 Task: Font style For heading Use Amiri with dark grey 1 1 colour. font size for heading '26 Pt. 'Change the font style of data to Amiriand font size to  14 Pt. Change the alignment of both headline & data to   center vertically. In the sheet  Attendance Tracker Templatebook
Action: Mouse moved to (68, 109)
Screenshot: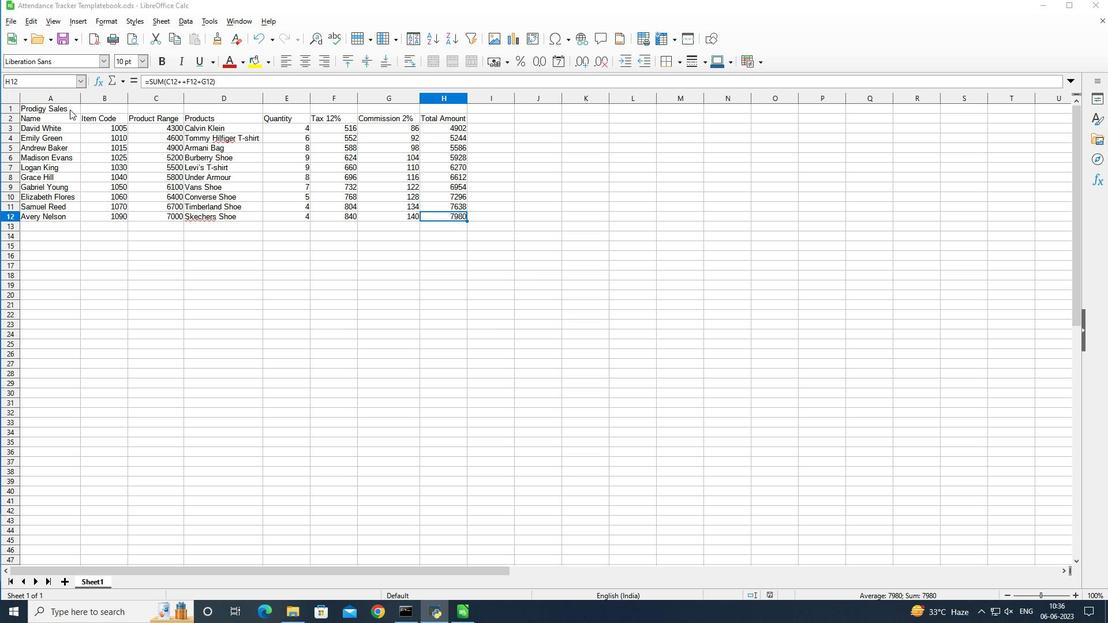 
Action: Mouse pressed left at (68, 109)
Screenshot: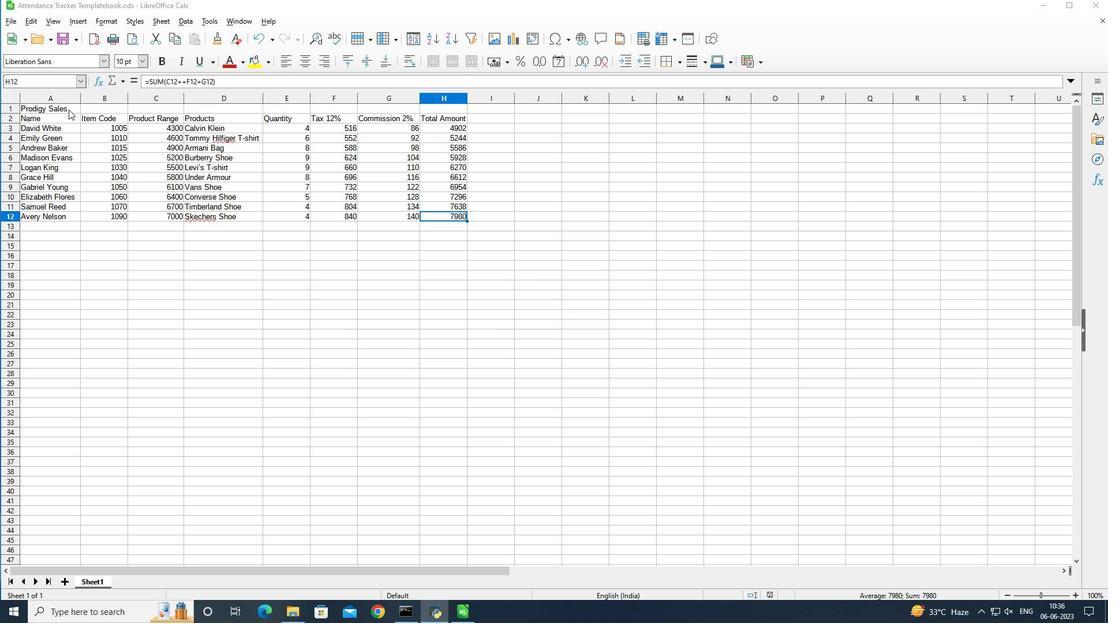 
Action: Mouse moved to (106, 59)
Screenshot: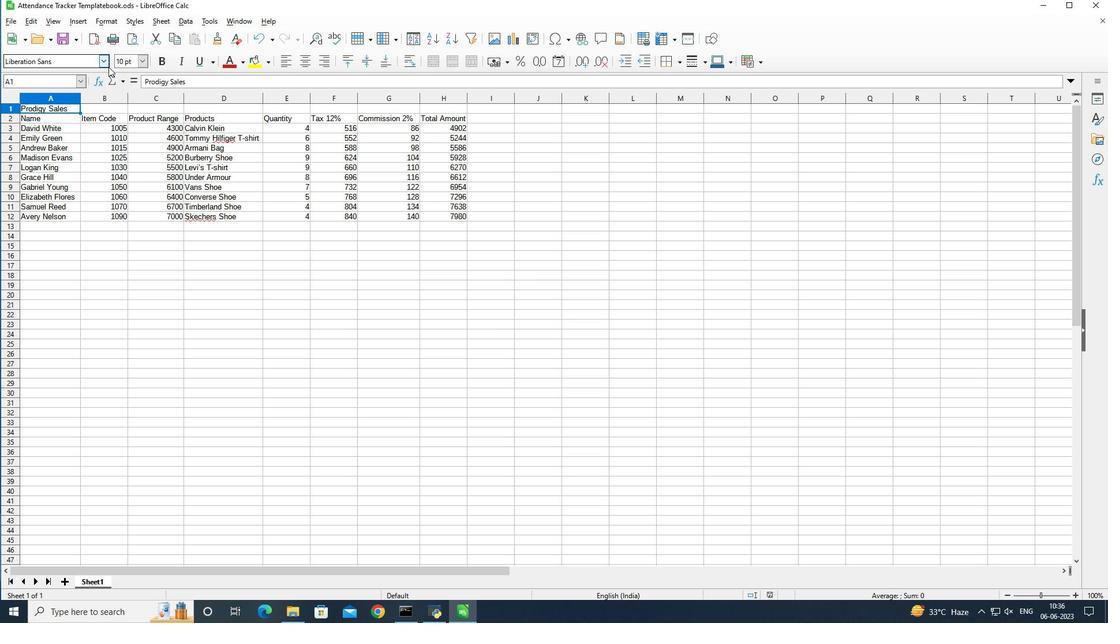 
Action: Mouse pressed left at (106, 59)
Screenshot: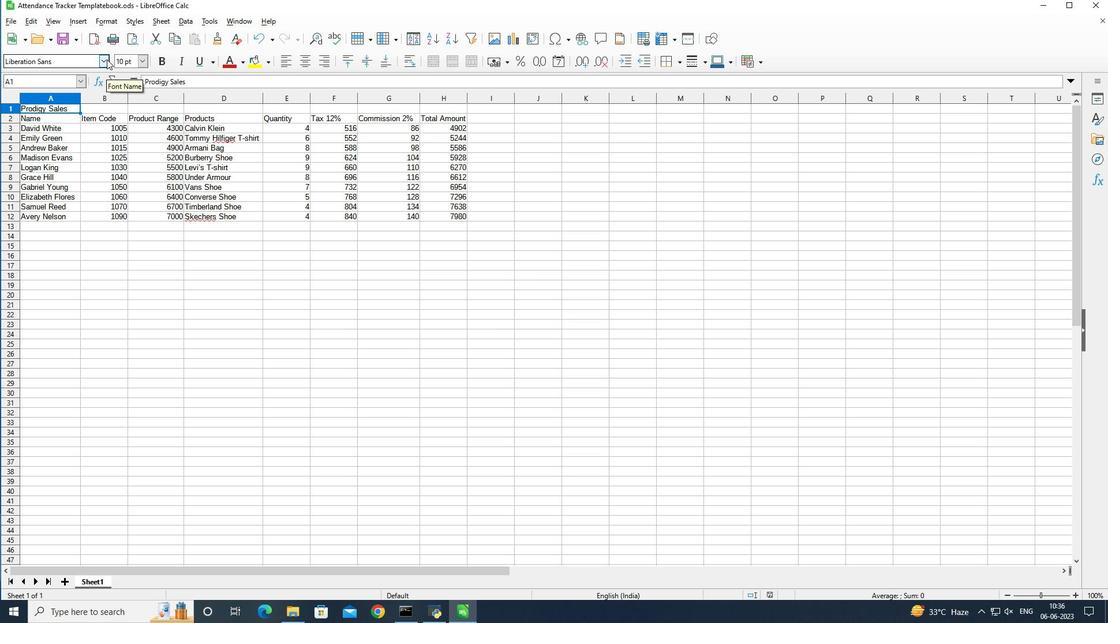 
Action: Mouse moved to (192, 90)
Screenshot: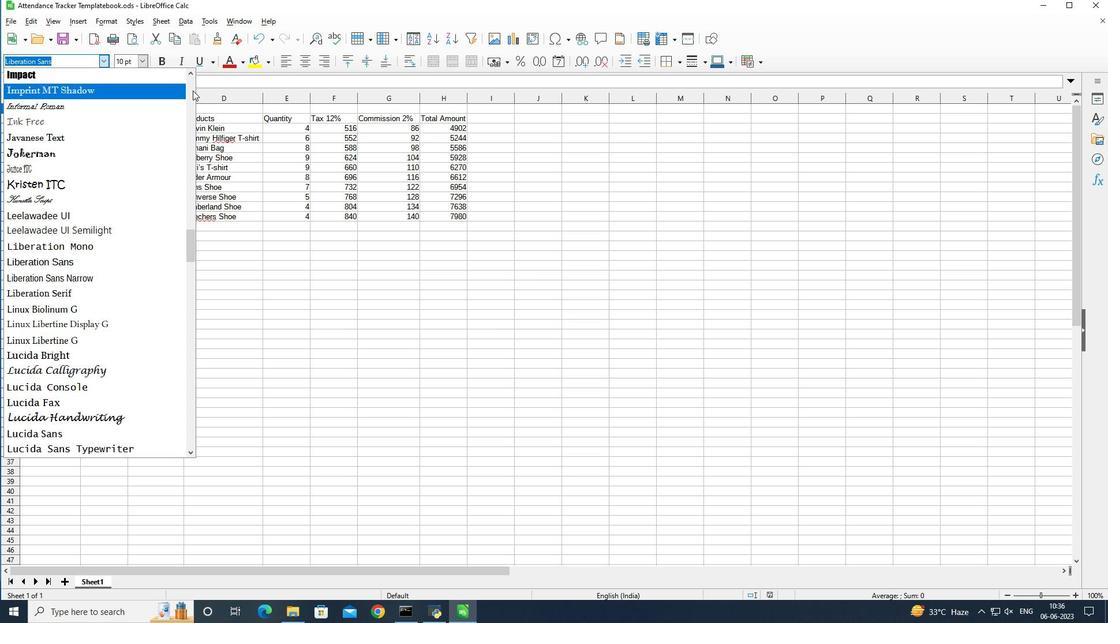
Action: Mouse pressed left at (192, 90)
Screenshot: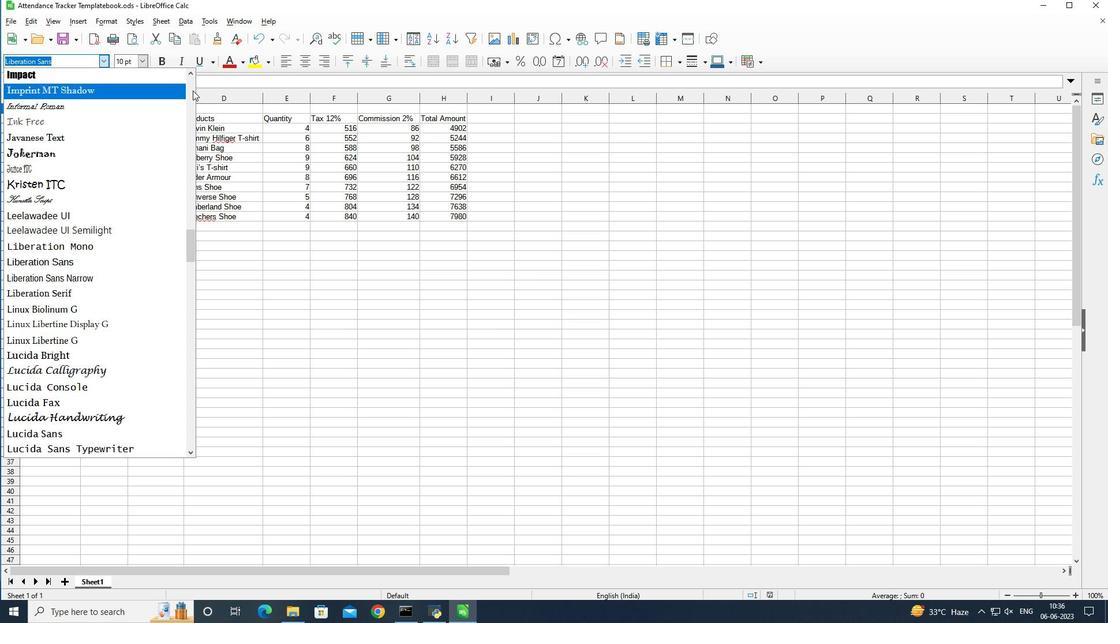 
Action: Mouse moved to (151, 121)
Screenshot: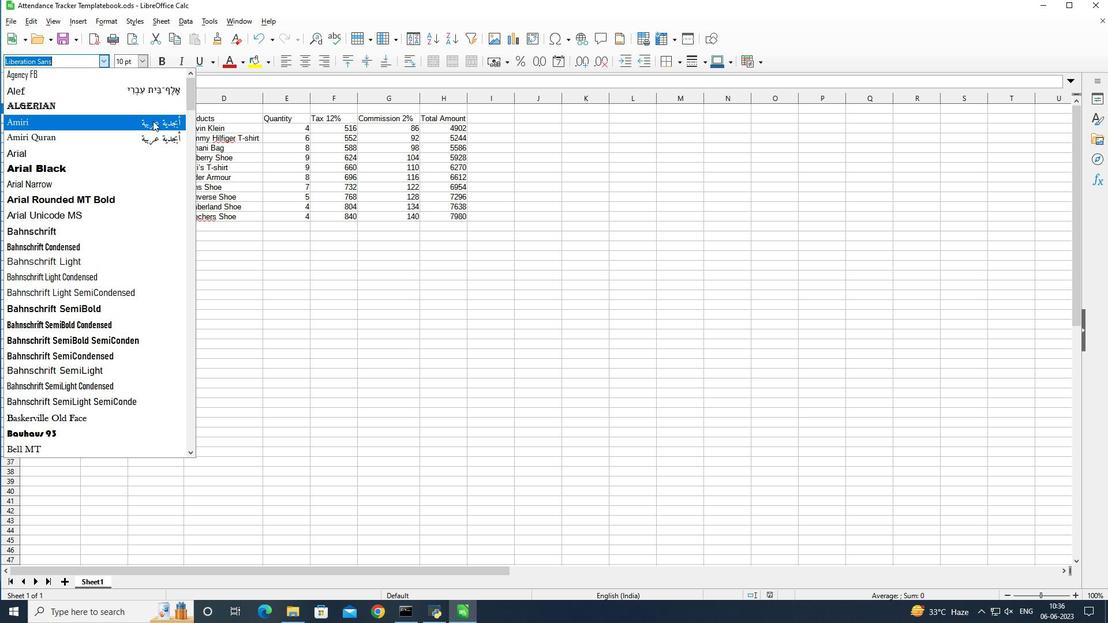 
Action: Mouse pressed left at (151, 121)
Screenshot: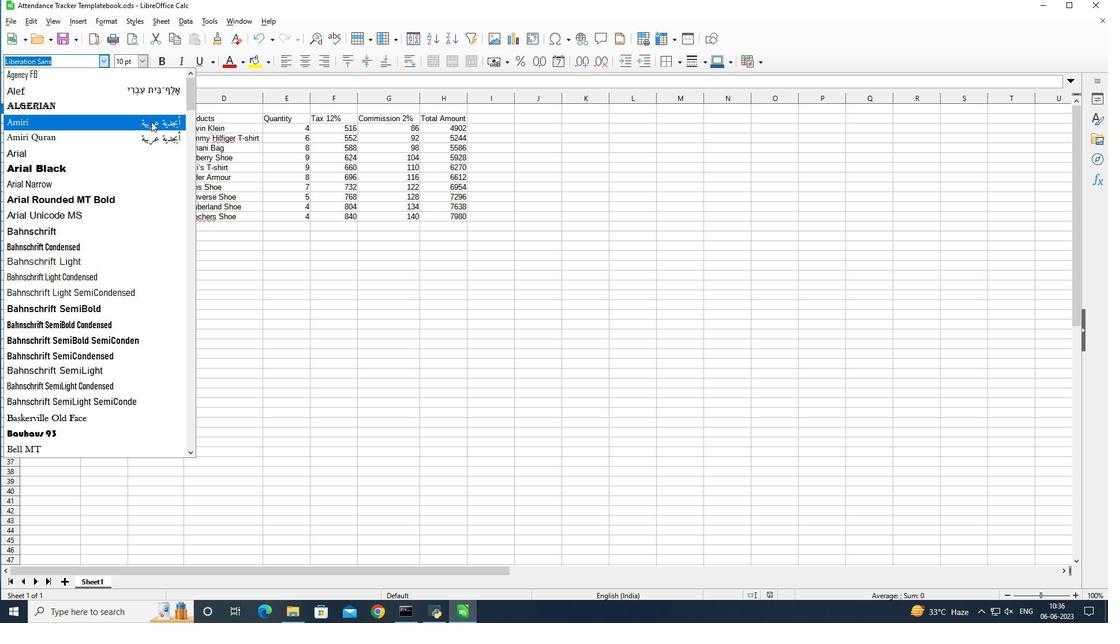 
Action: Mouse moved to (243, 65)
Screenshot: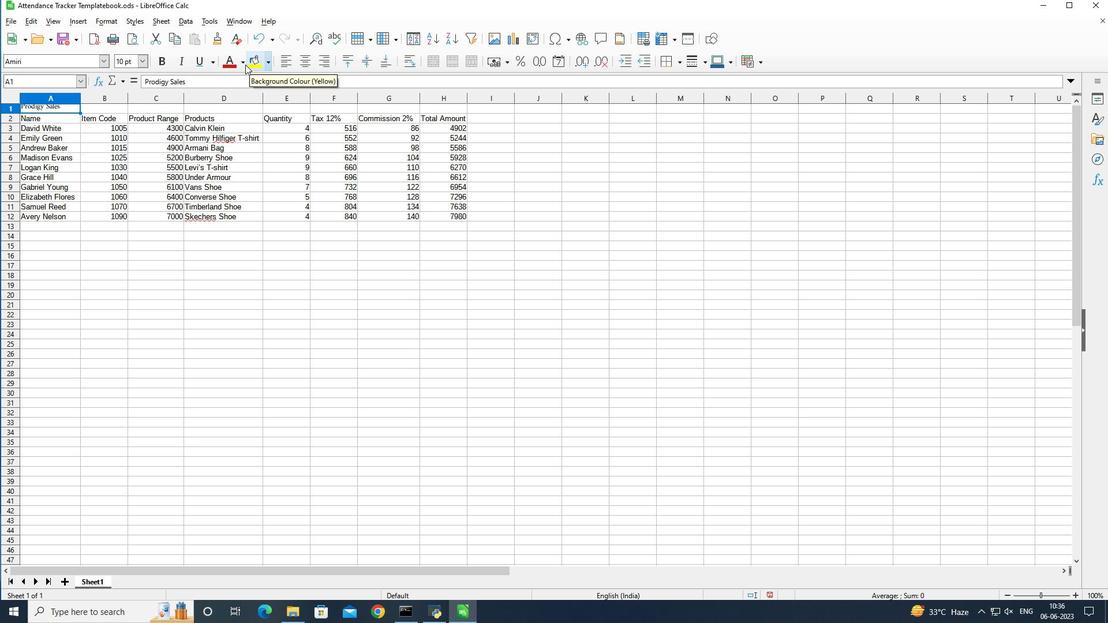 
Action: Mouse pressed left at (243, 65)
Screenshot: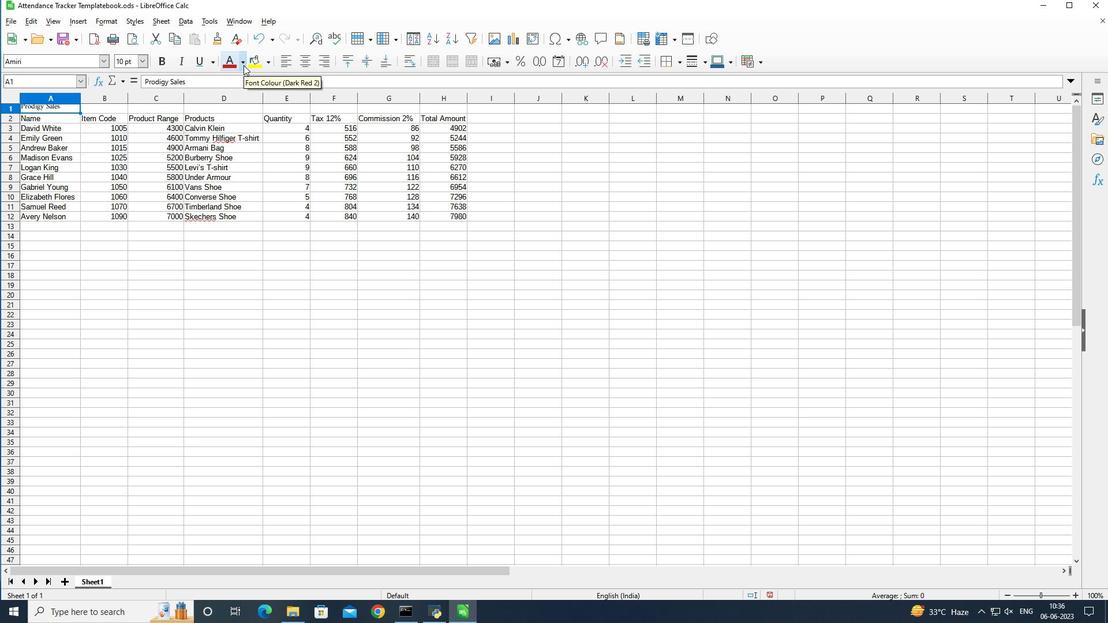 
Action: Mouse moved to (280, 118)
Screenshot: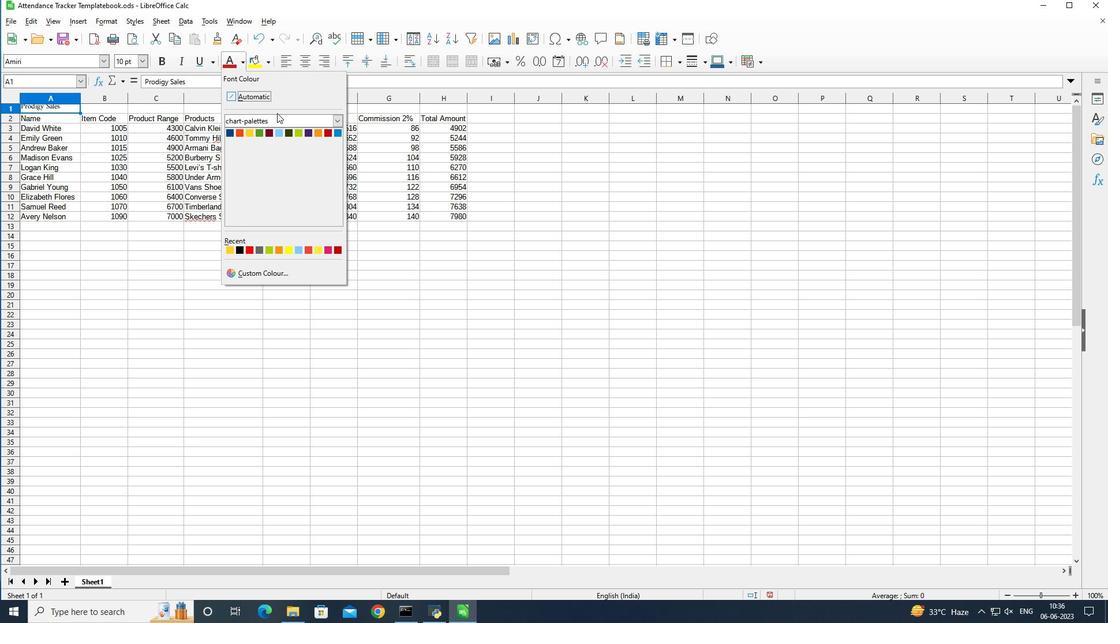 
Action: Mouse pressed left at (280, 118)
Screenshot: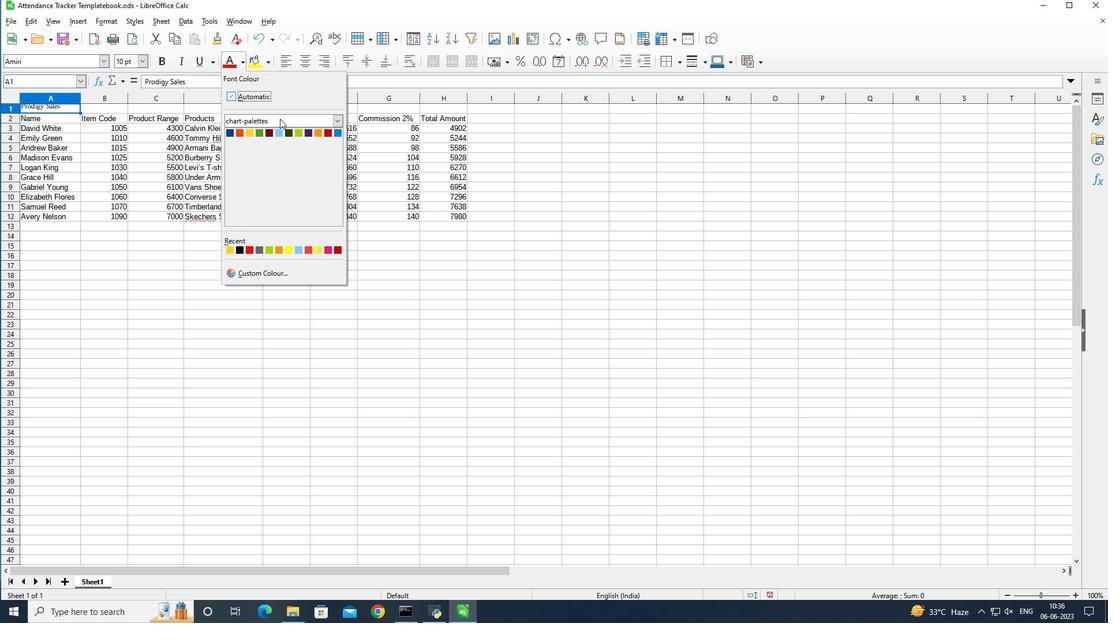 
Action: Mouse moved to (273, 200)
Screenshot: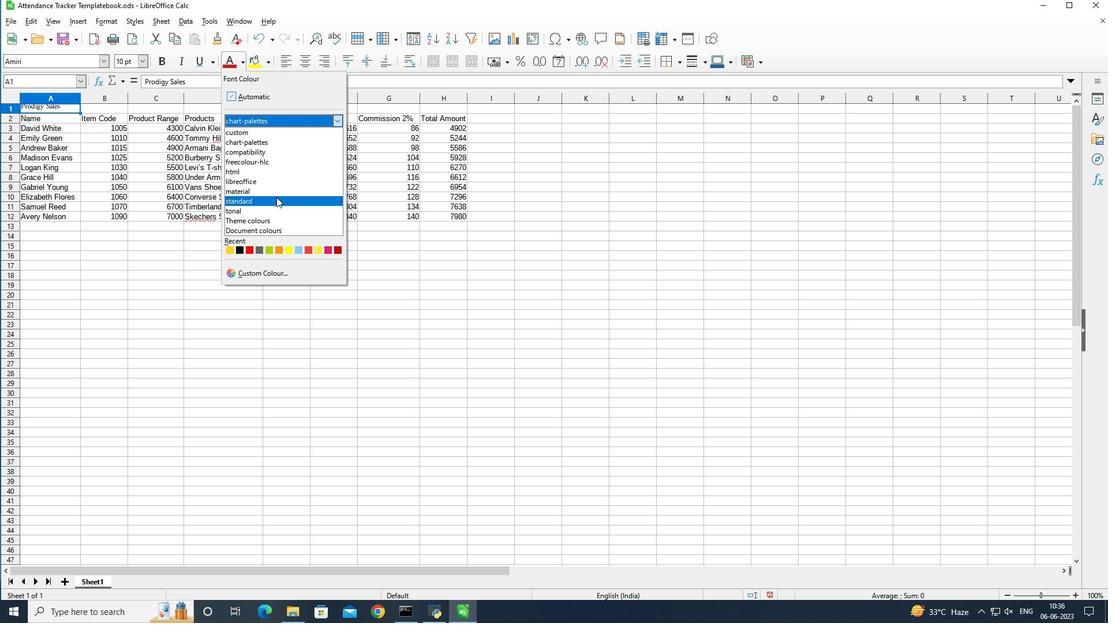 
Action: Mouse pressed left at (273, 200)
Screenshot: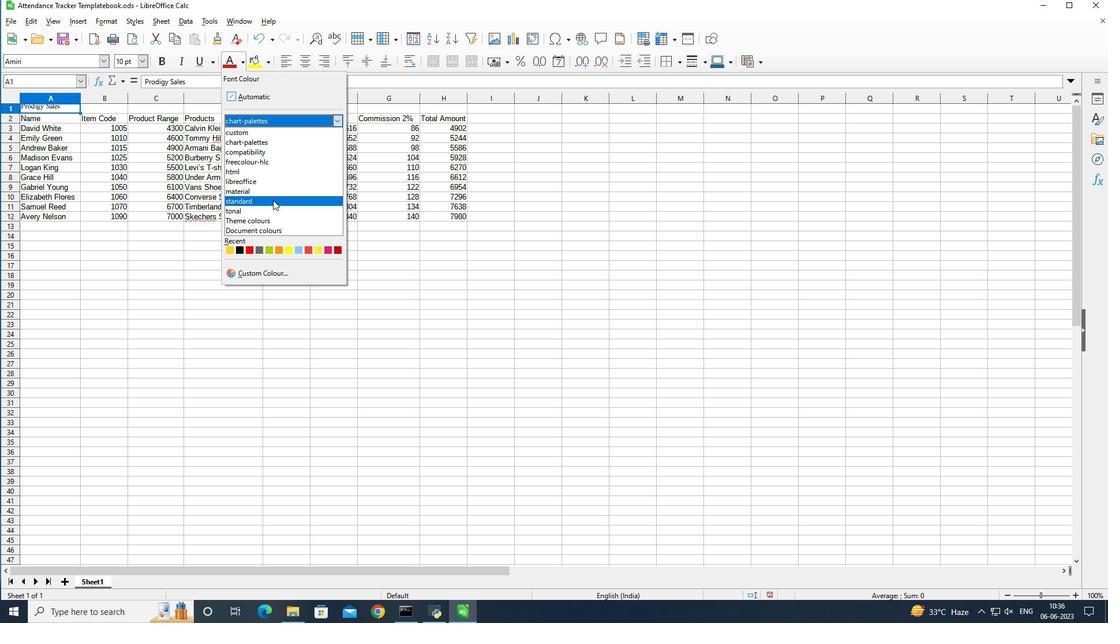 
Action: Mouse moved to (269, 131)
Screenshot: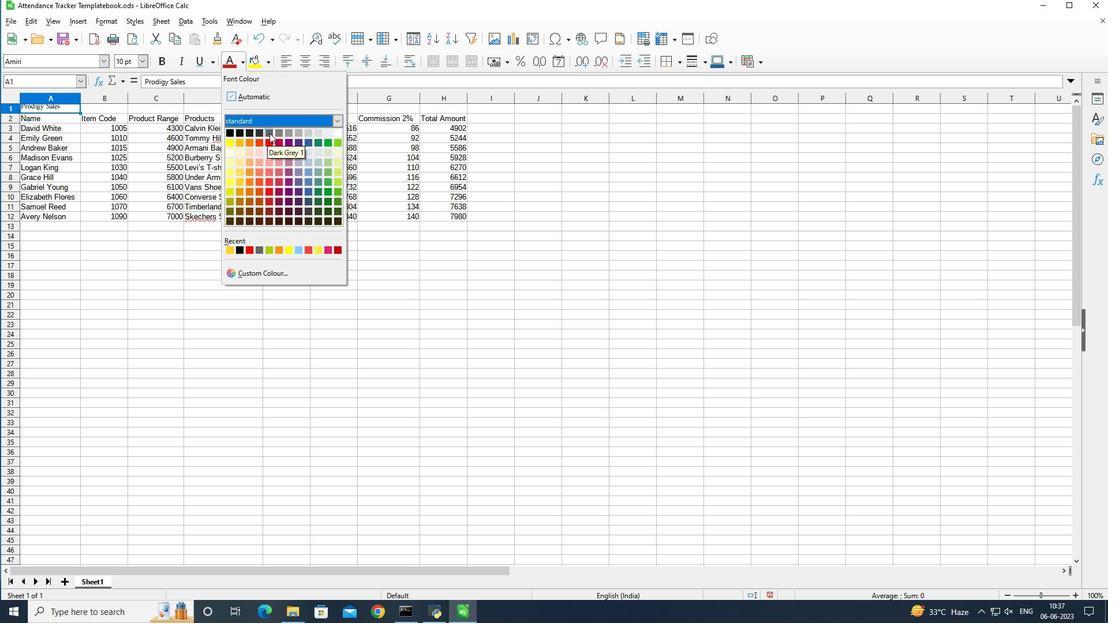 
Action: Mouse pressed left at (269, 131)
Screenshot: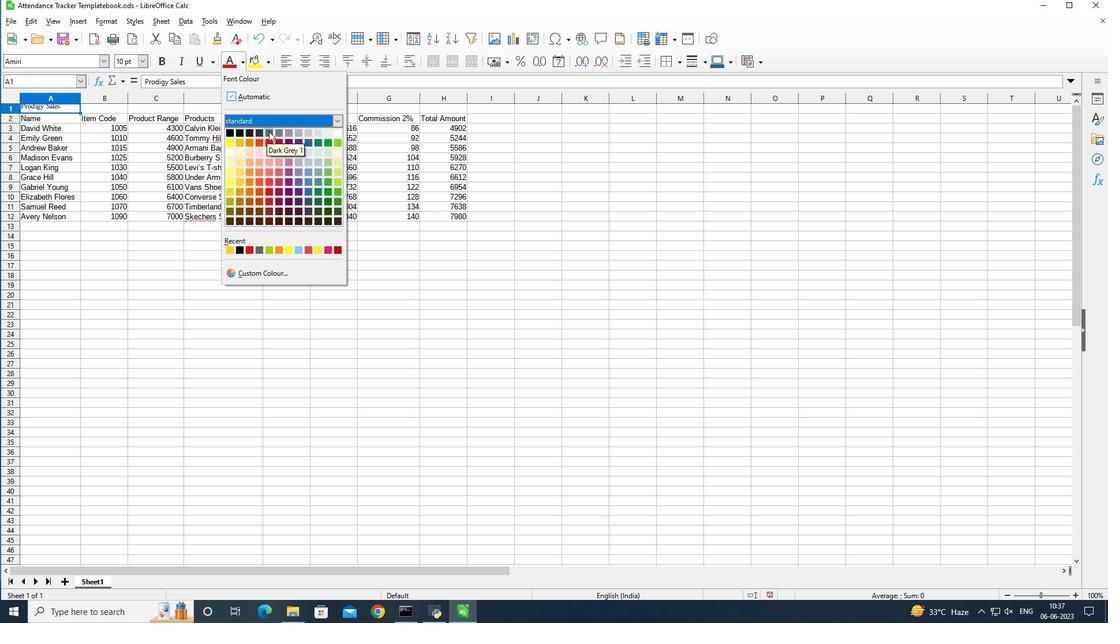 
Action: Mouse moved to (144, 62)
Screenshot: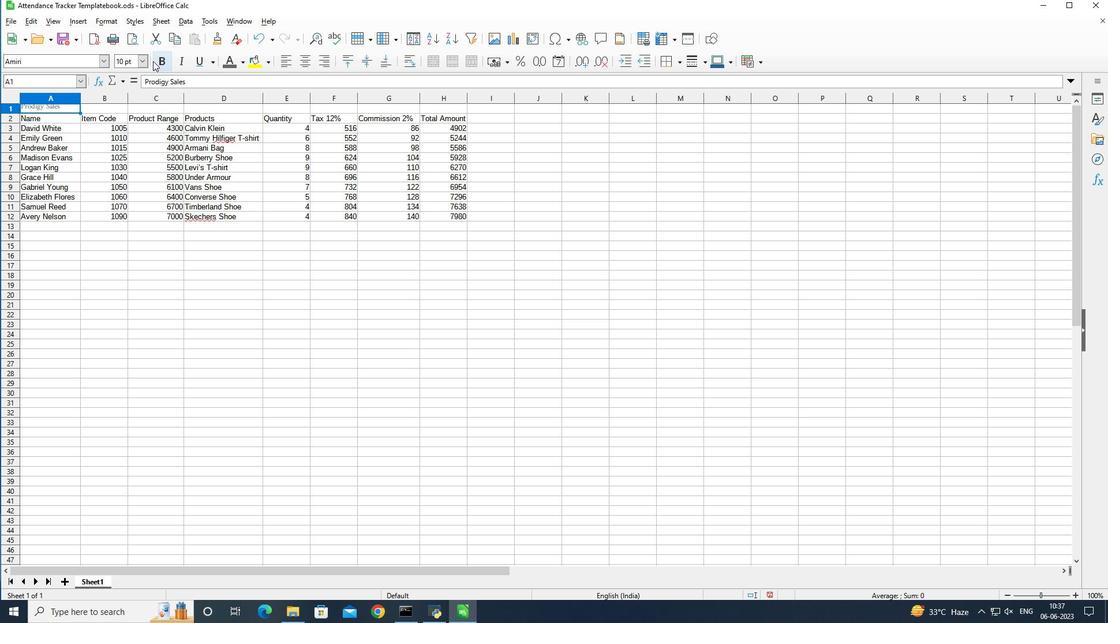 
Action: Mouse pressed left at (144, 62)
Screenshot: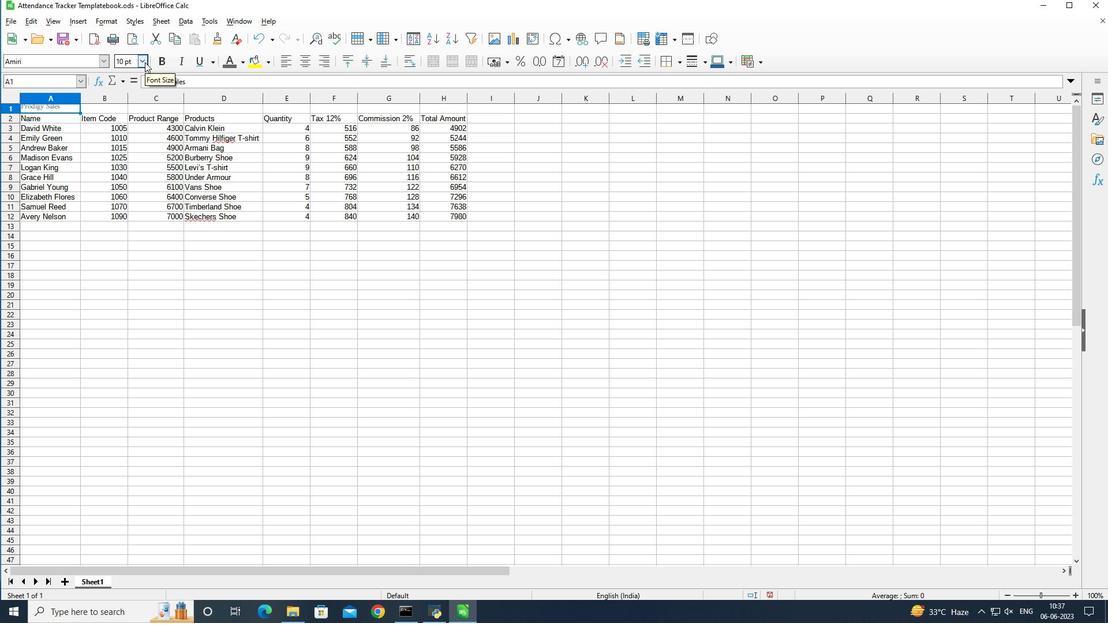 
Action: Mouse moved to (134, 240)
Screenshot: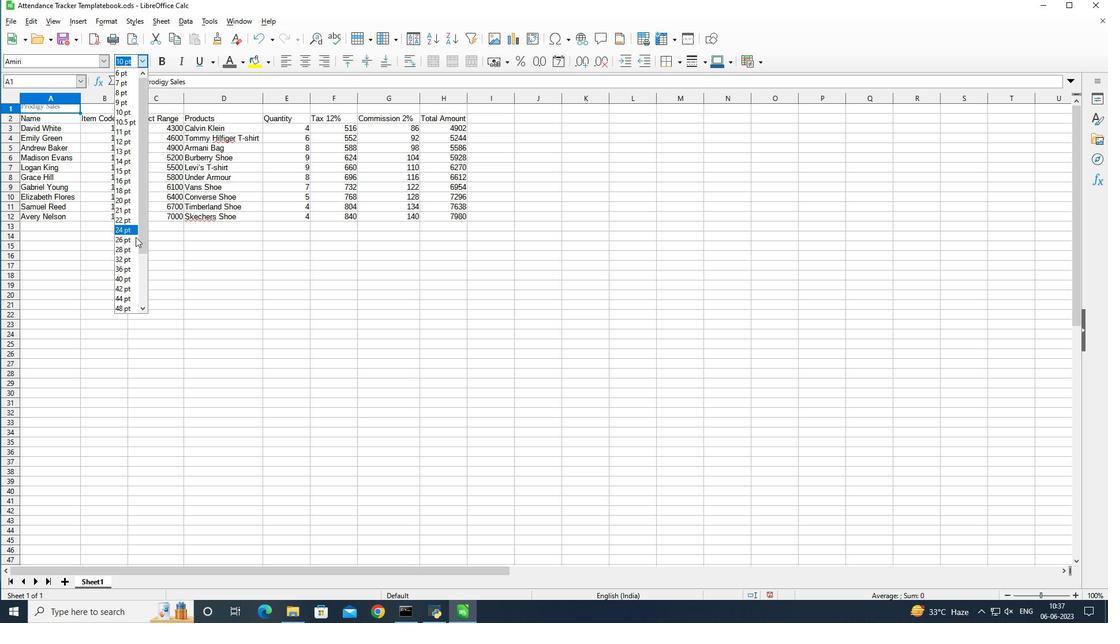 
Action: Mouse pressed left at (134, 240)
Screenshot: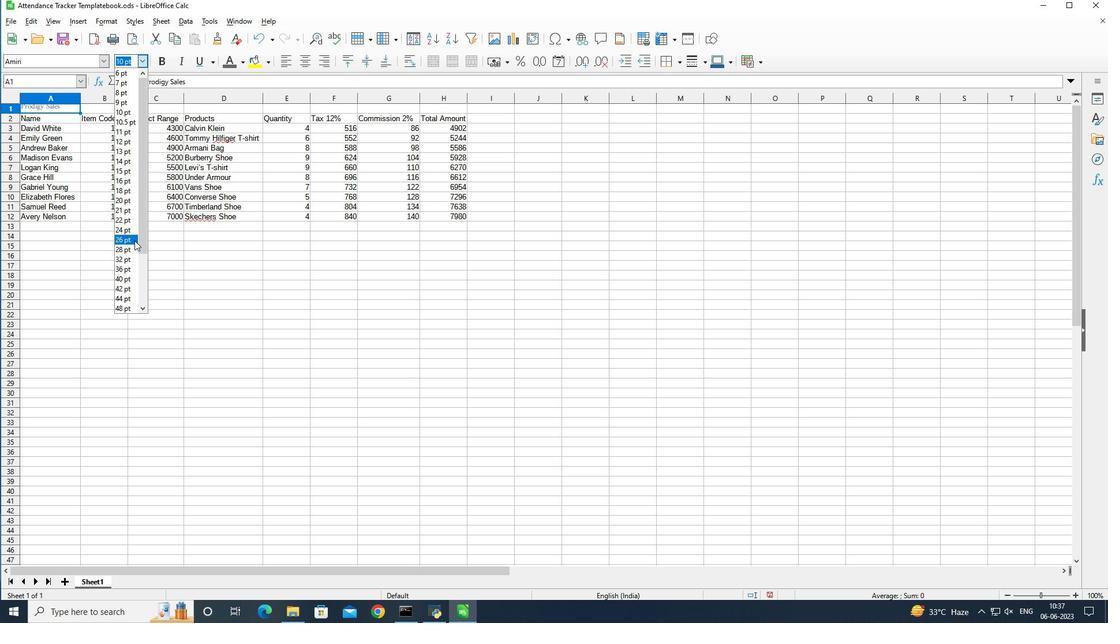 
Action: Mouse moved to (58, 110)
Screenshot: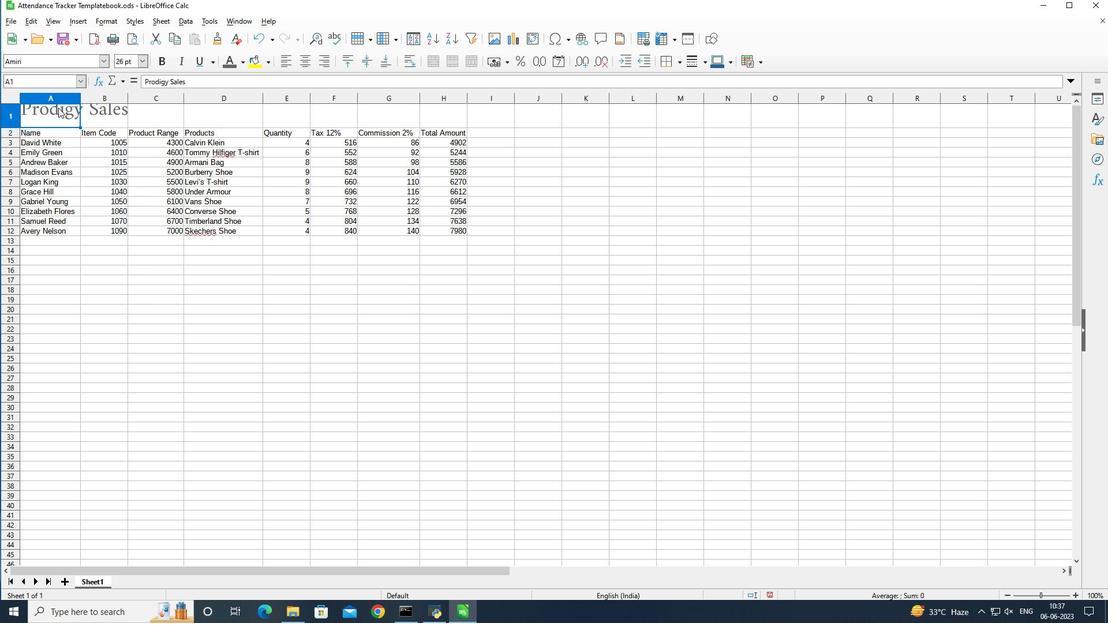 
Action: Mouse pressed left at (58, 110)
Screenshot: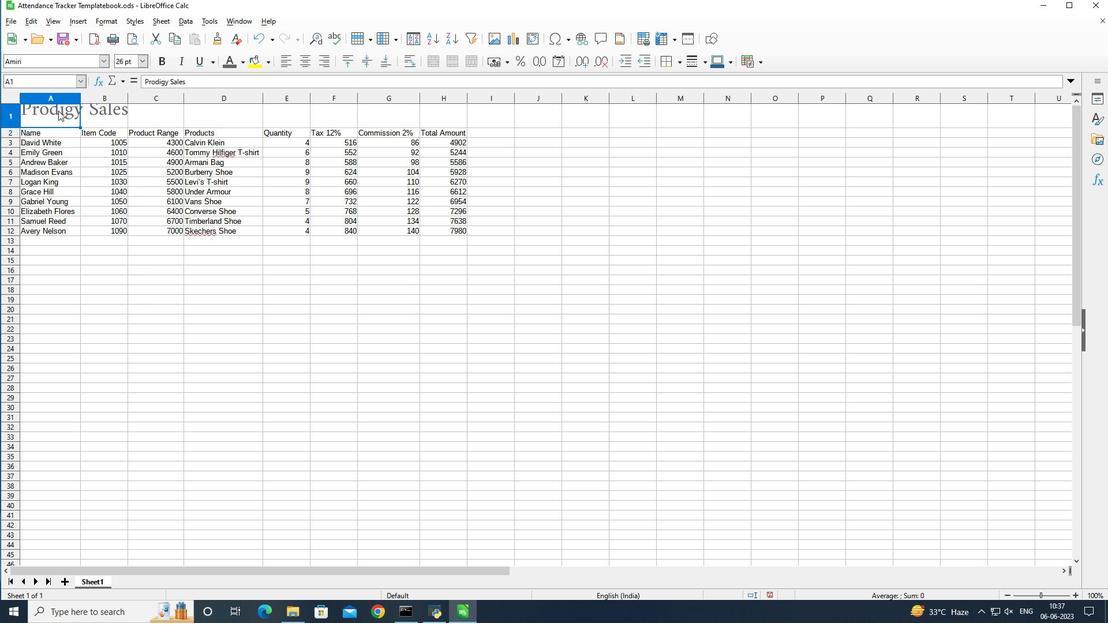 
Action: Mouse moved to (450, 66)
Screenshot: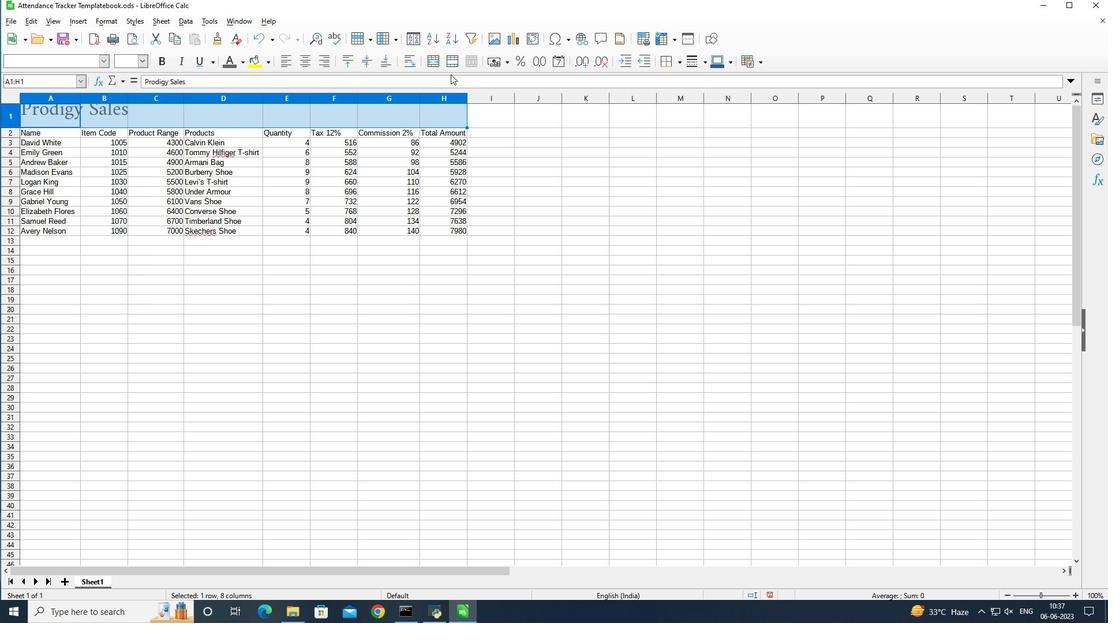 
Action: Mouse pressed left at (450, 66)
Screenshot: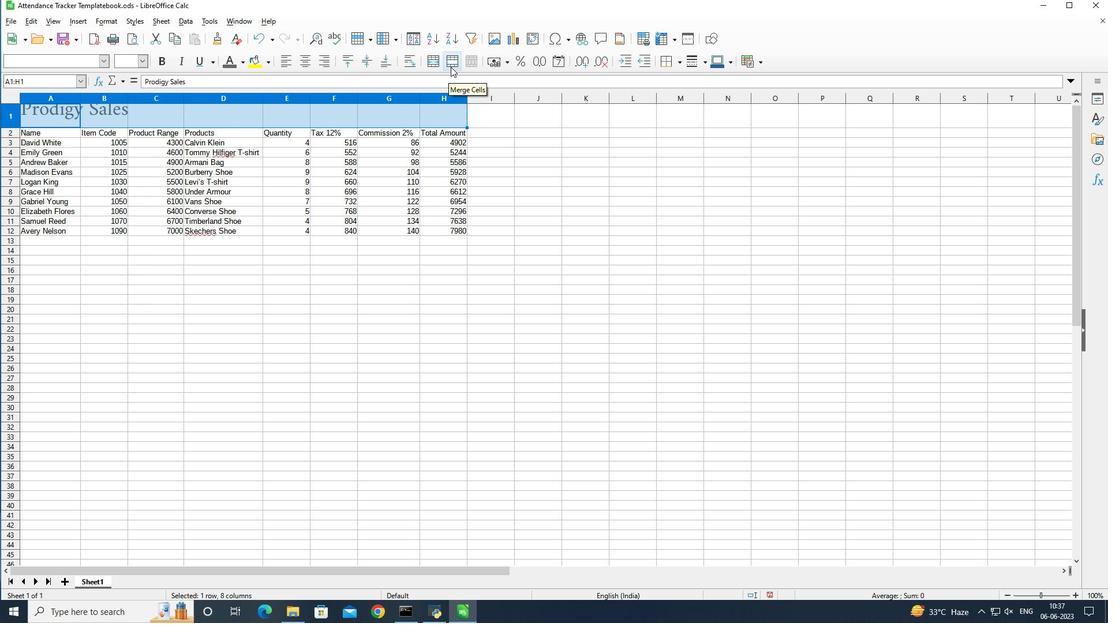
Action: Mouse moved to (51, 134)
Screenshot: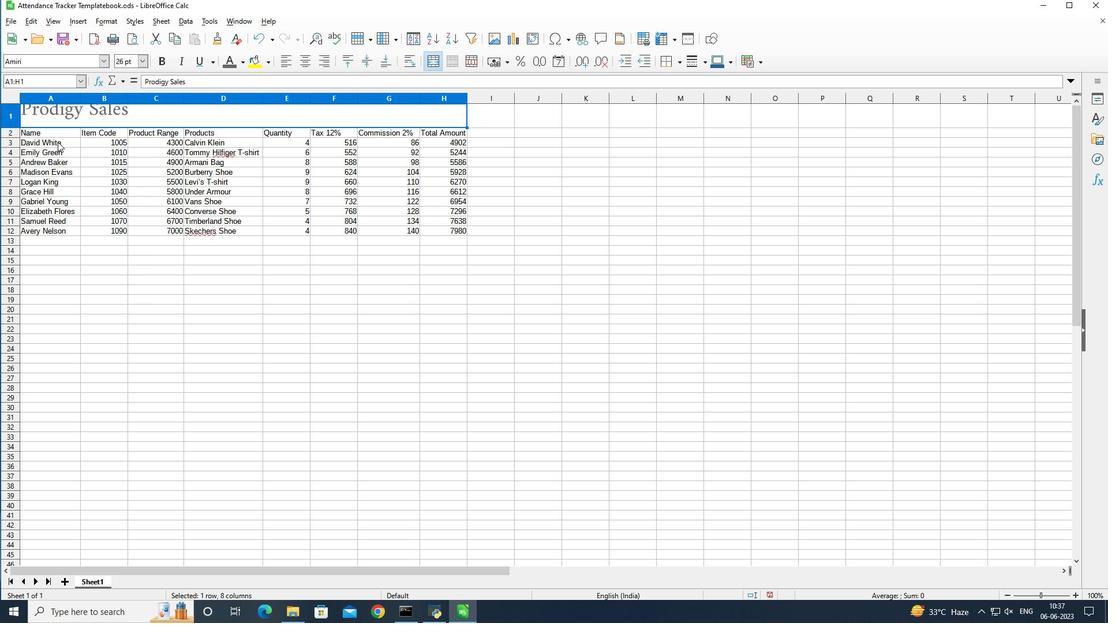 
Action: Mouse pressed left at (51, 134)
Screenshot: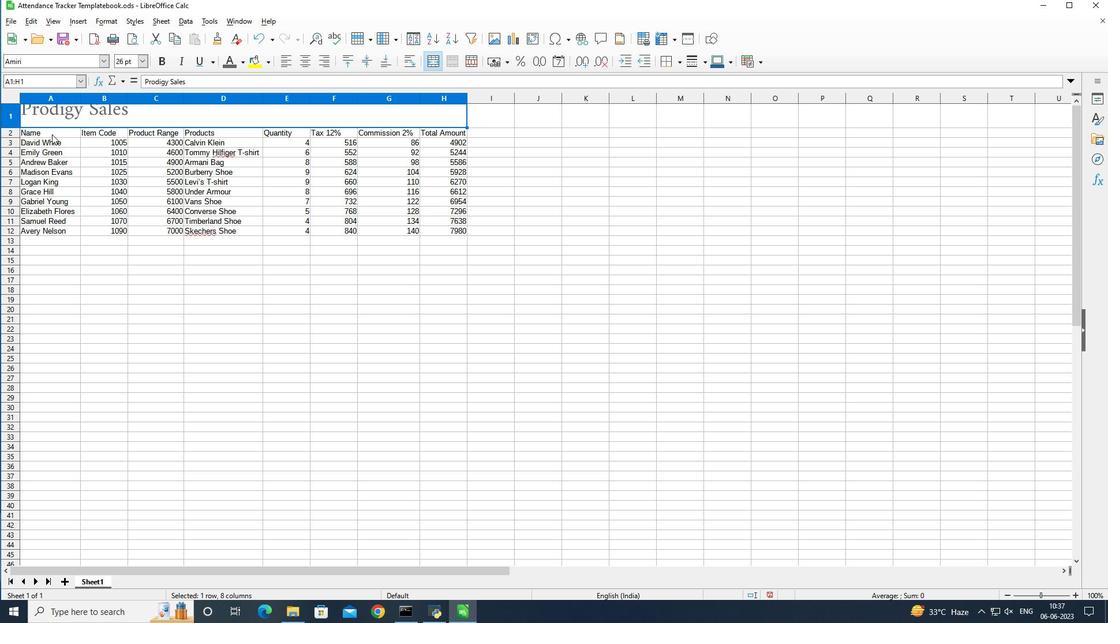 
Action: Mouse moved to (54, 132)
Screenshot: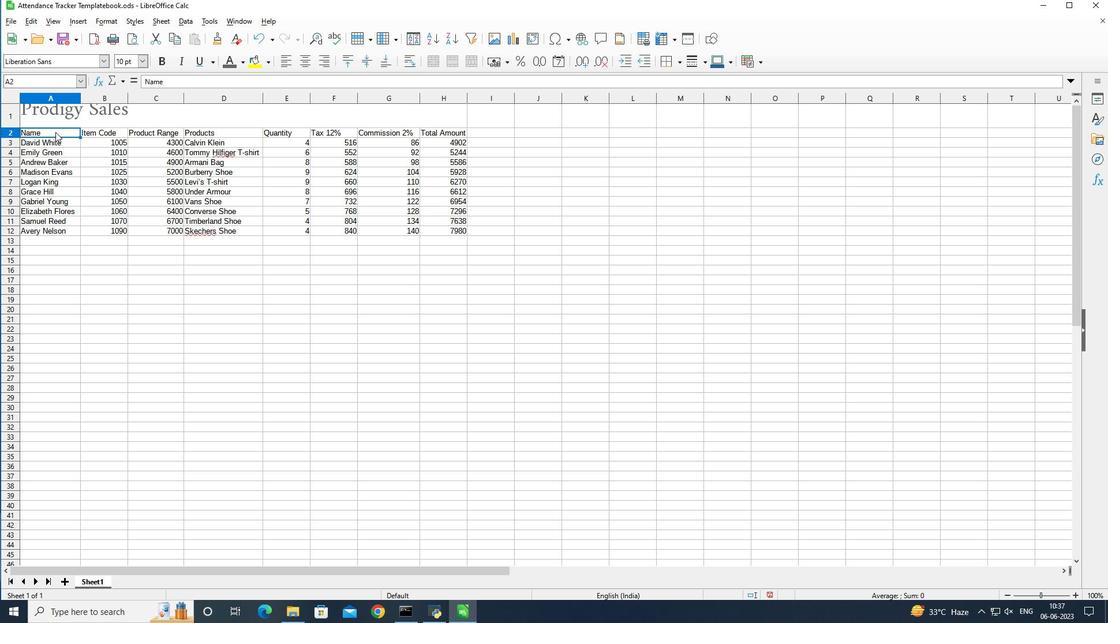 
Action: Mouse pressed left at (54, 132)
Screenshot: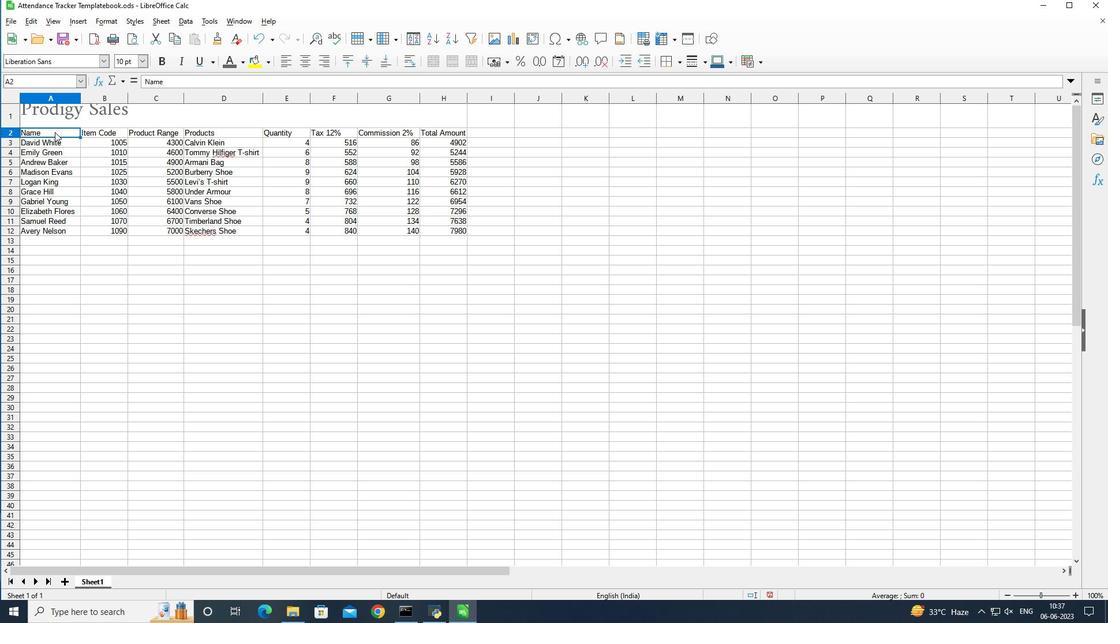 
Action: Mouse moved to (100, 57)
Screenshot: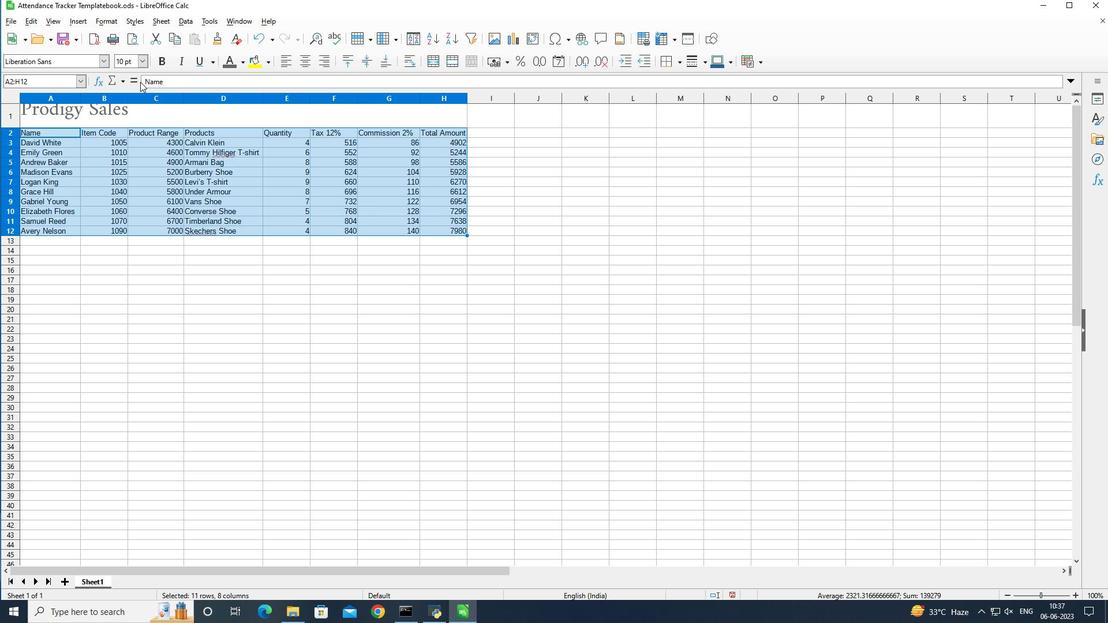 
Action: Mouse pressed left at (100, 57)
Screenshot: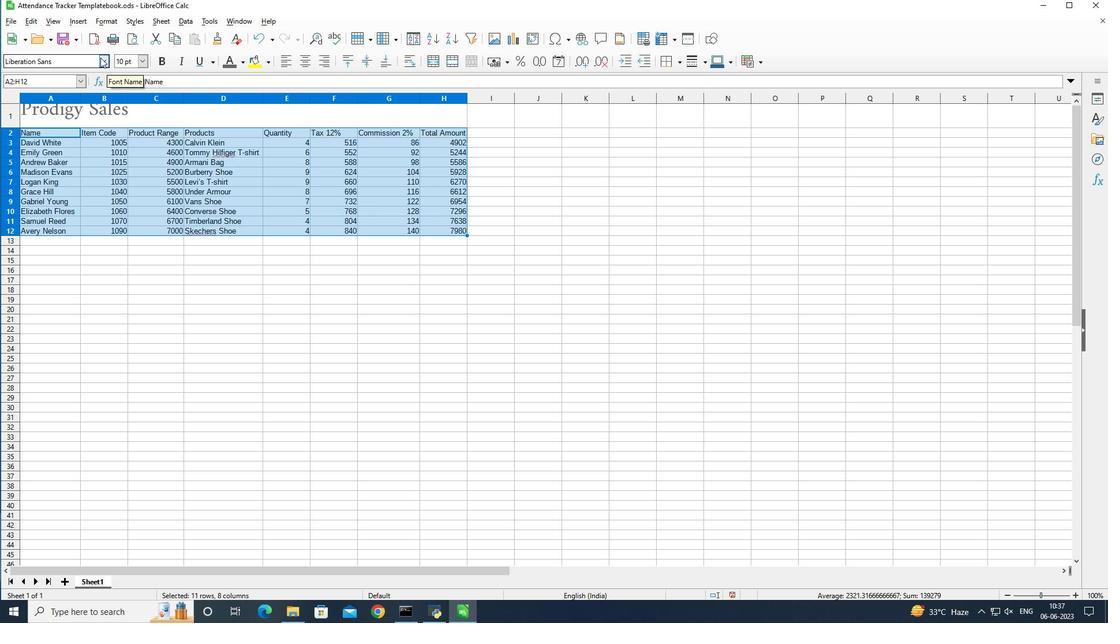 
Action: Mouse moved to (148, 137)
Screenshot: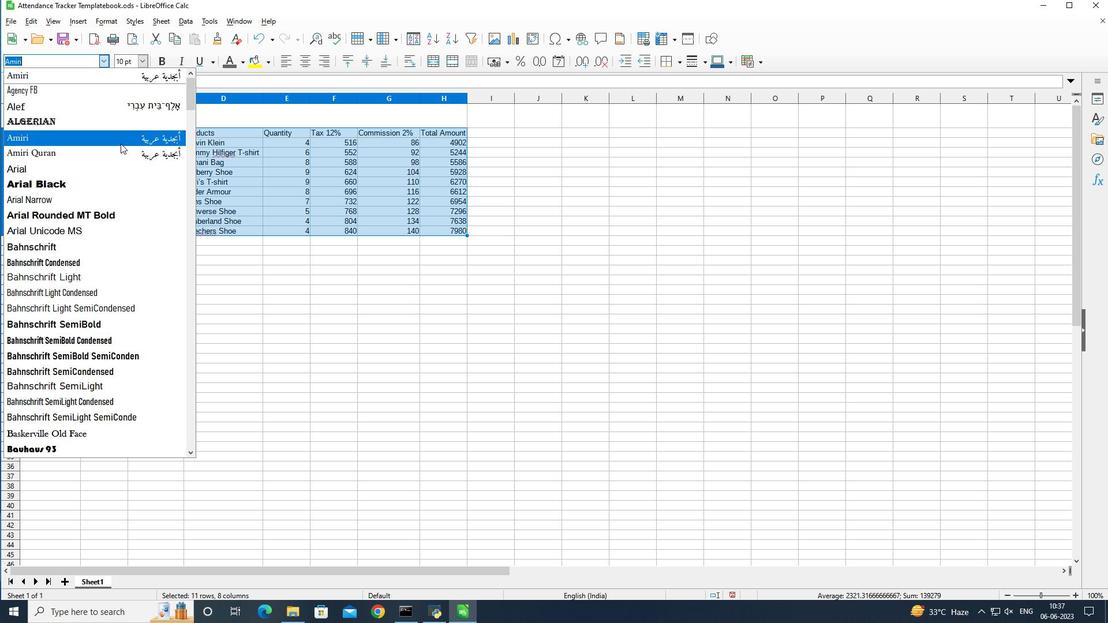 
Action: Mouse pressed left at (148, 137)
Screenshot: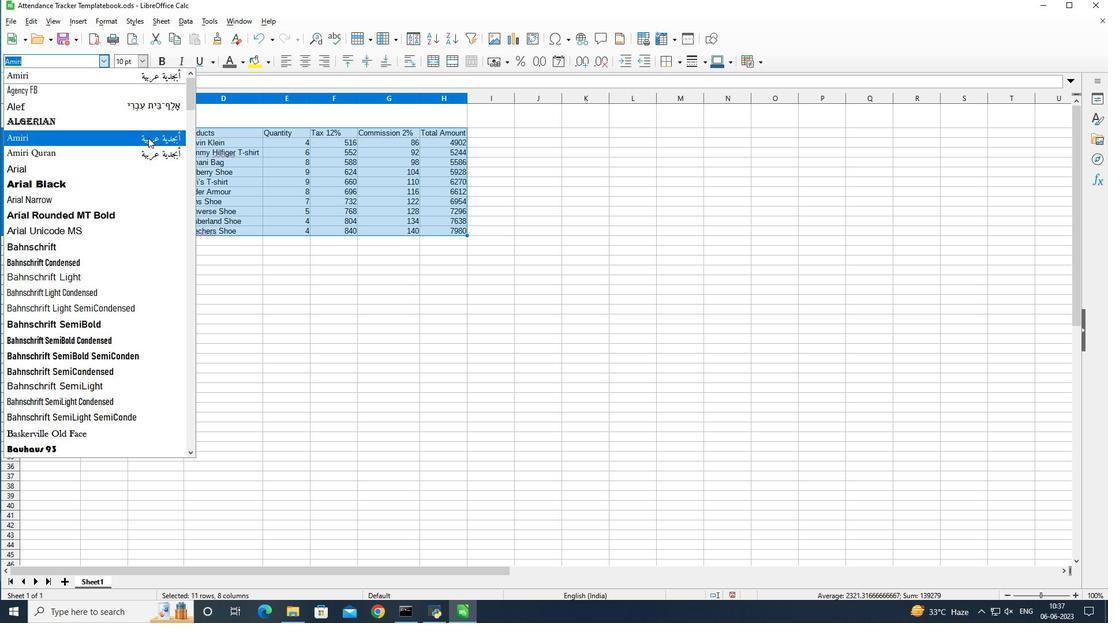
Action: Mouse moved to (137, 58)
Screenshot: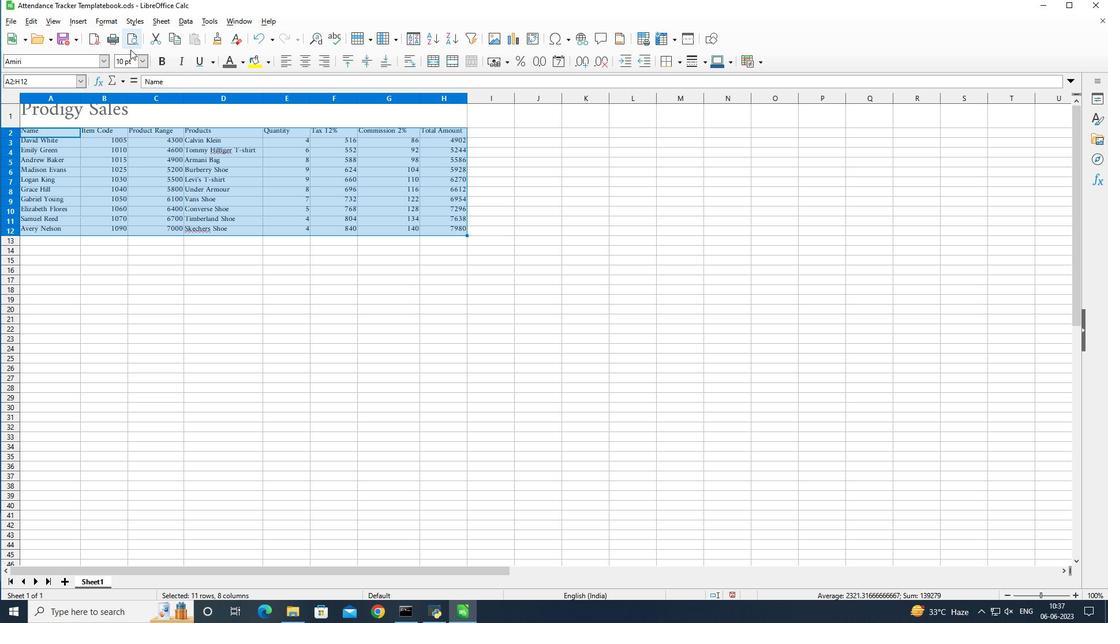 
Action: Mouse pressed left at (137, 58)
Screenshot: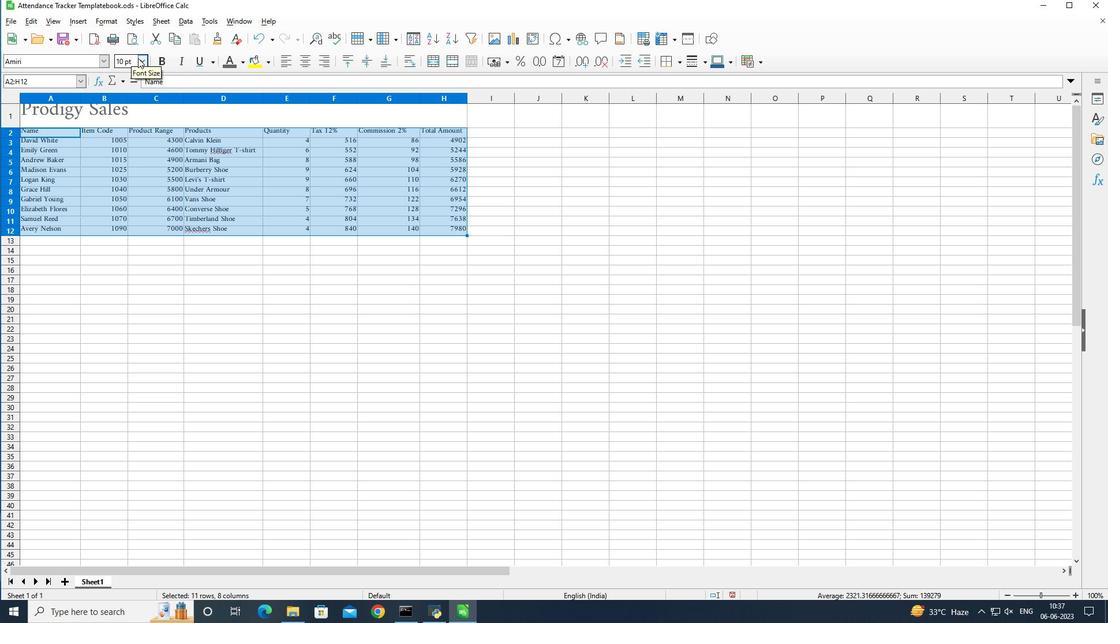 
Action: Mouse moved to (133, 162)
Screenshot: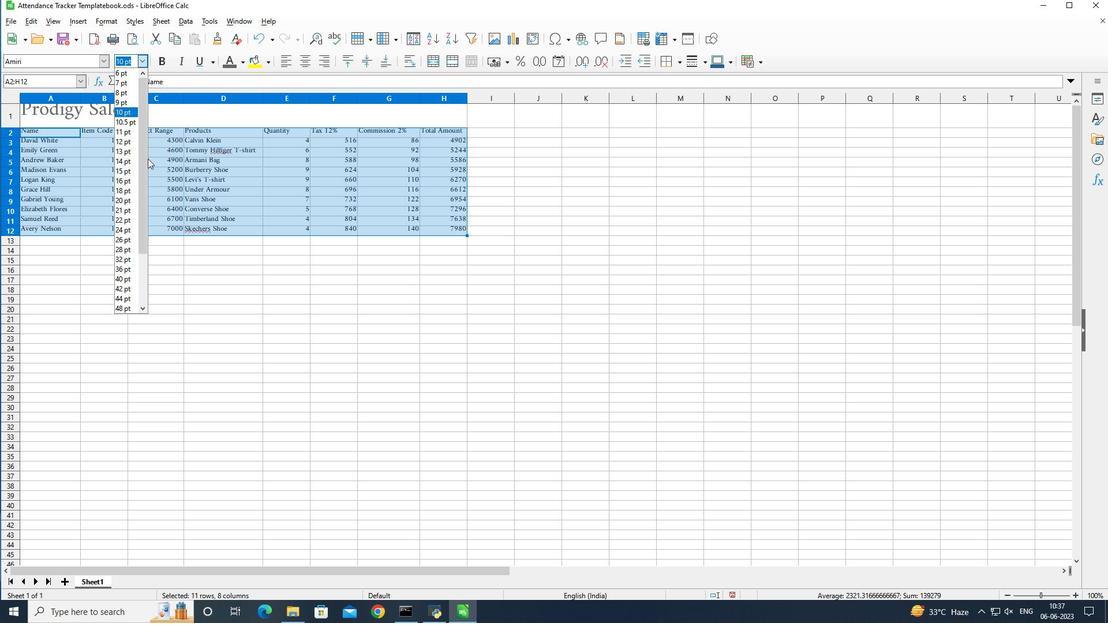 
Action: Mouse pressed left at (133, 162)
Screenshot: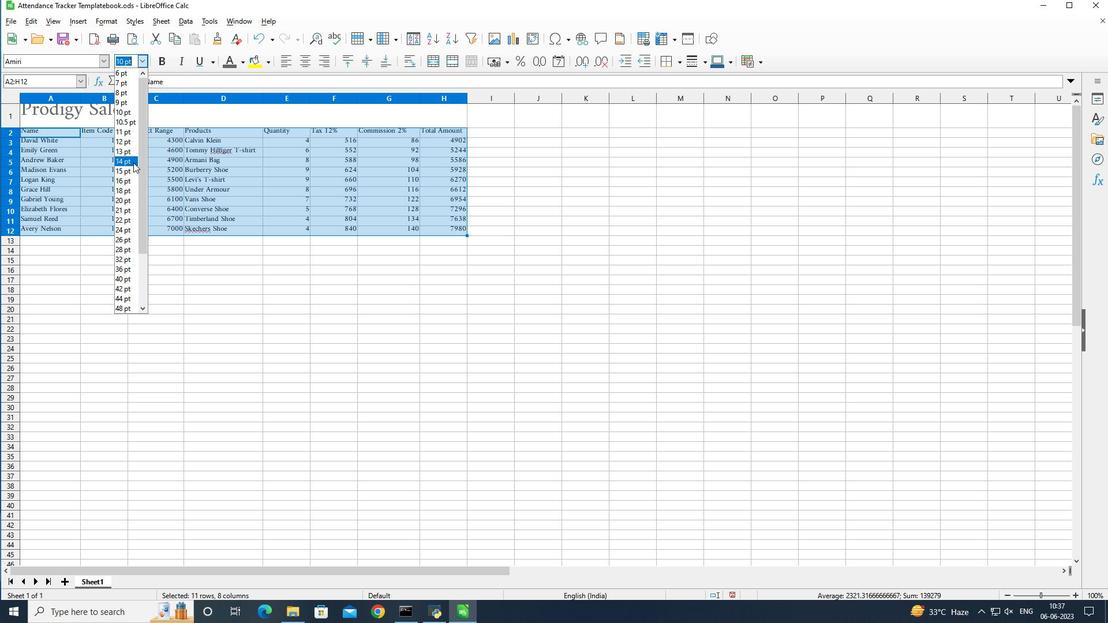 
Action: Mouse moved to (345, 116)
Screenshot: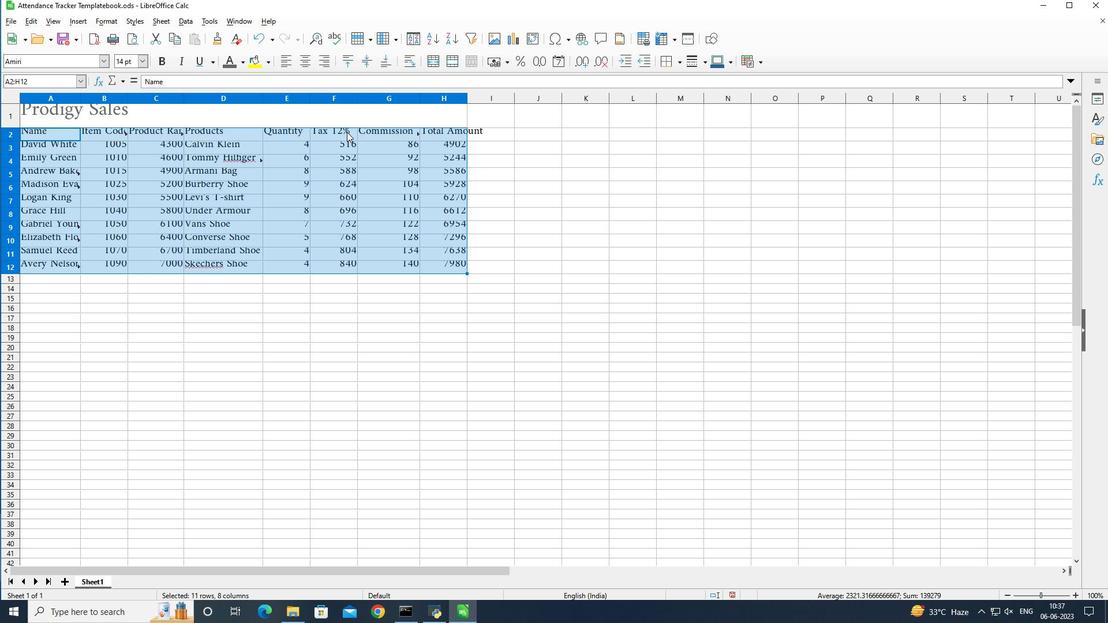 
Action: Mouse pressed left at (345, 116)
Screenshot: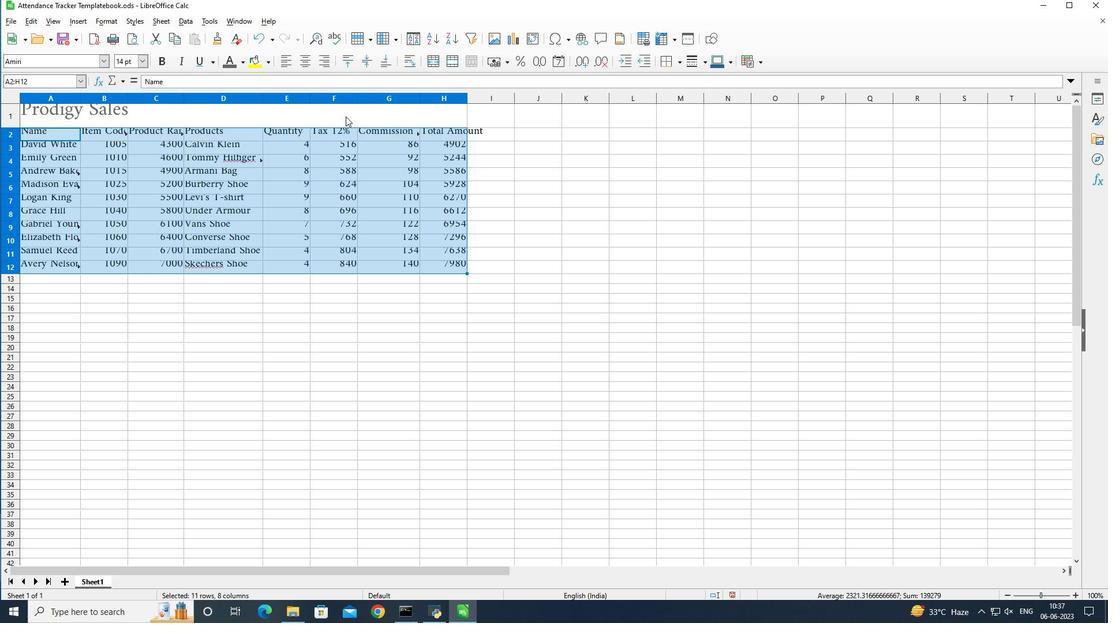 
Action: Key pressed <Key.shift_r><Key.down><Key.down><Key.down><Key.down><Key.down><Key.down><Key.down><Key.down><Key.down><Key.down><Key.down>
Screenshot: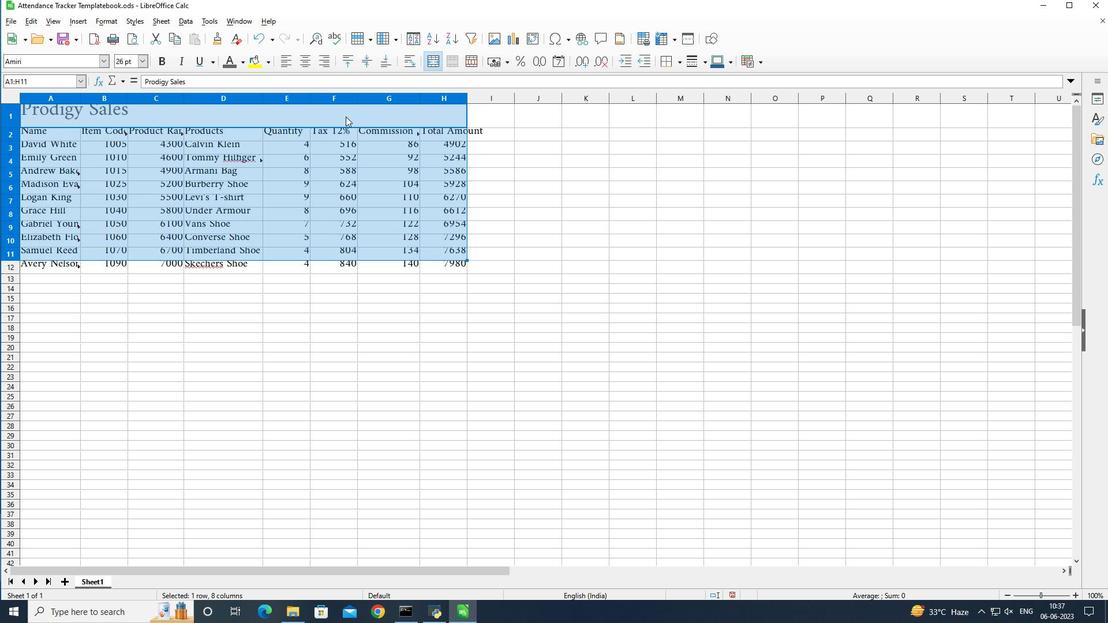 
Action: Mouse moved to (361, 58)
Screenshot: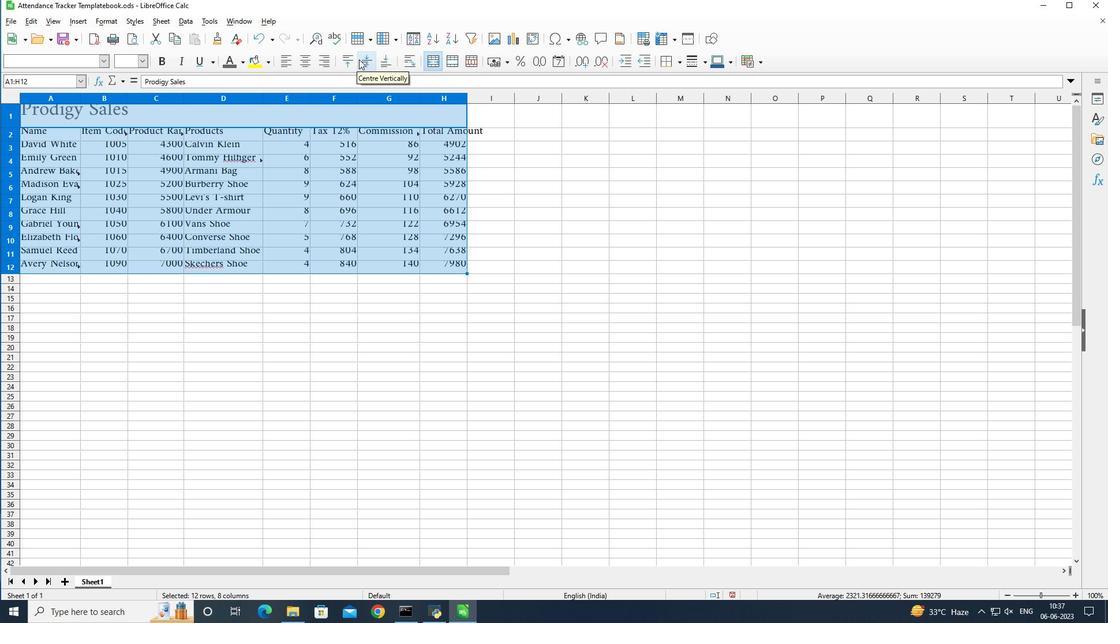 
Action: Mouse pressed left at (361, 58)
Screenshot: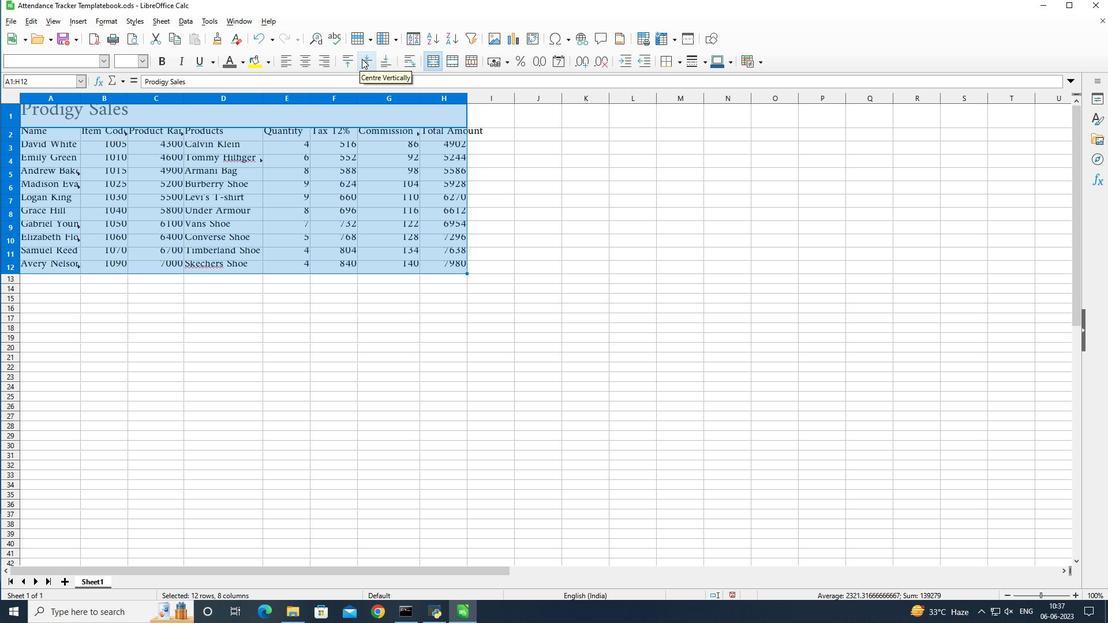 
Action: Mouse moved to (450, 264)
Screenshot: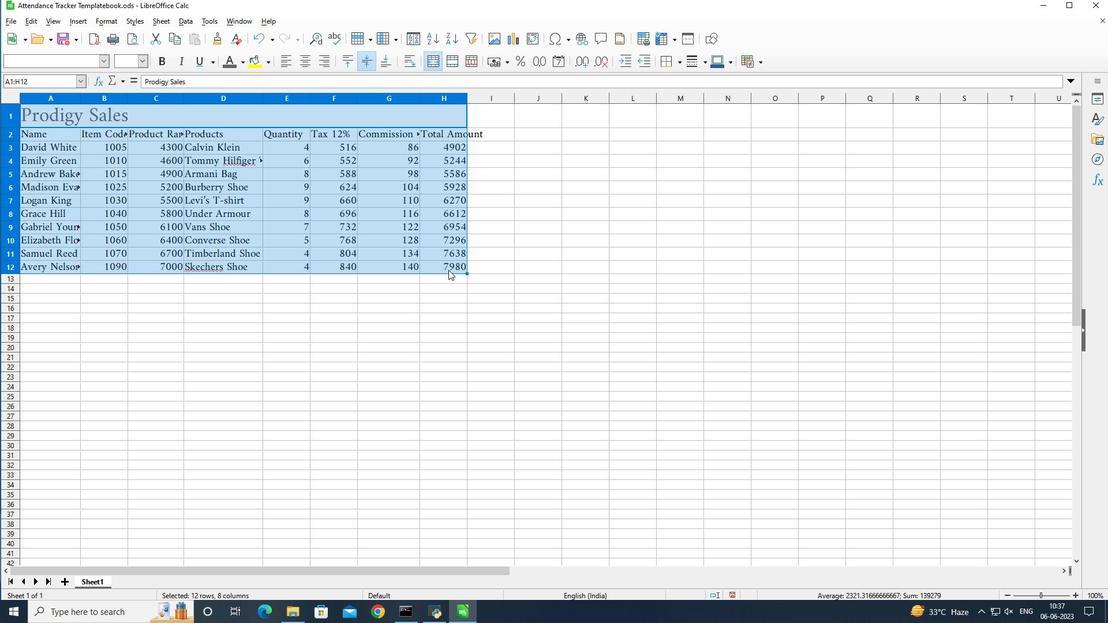 
Action: Mouse pressed left at (450, 264)
Screenshot: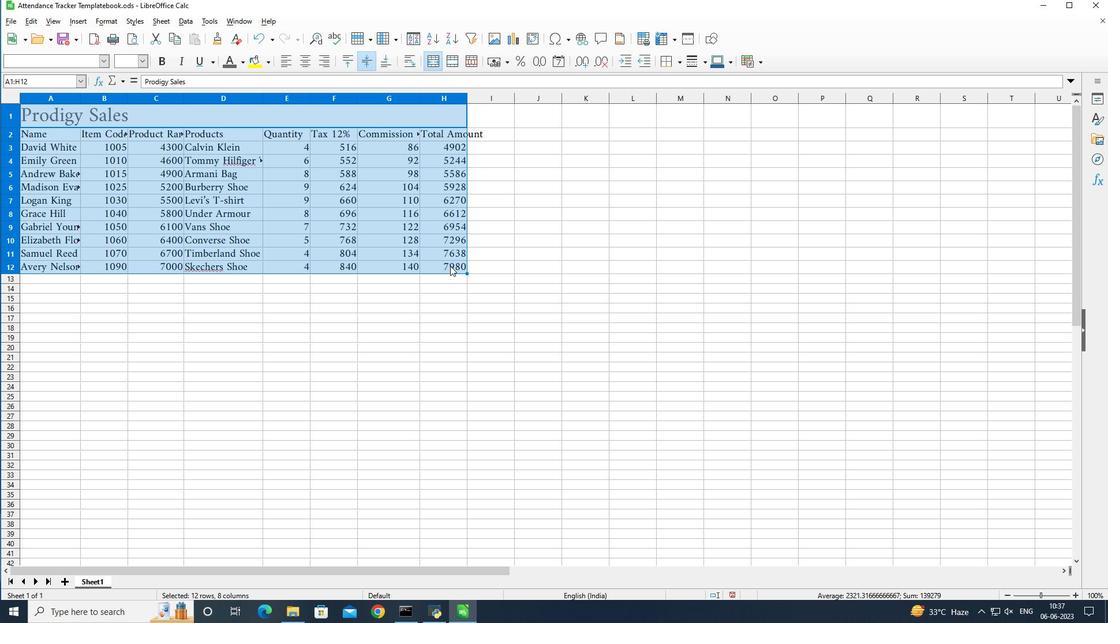 
Action: Mouse moved to (465, 96)
Screenshot: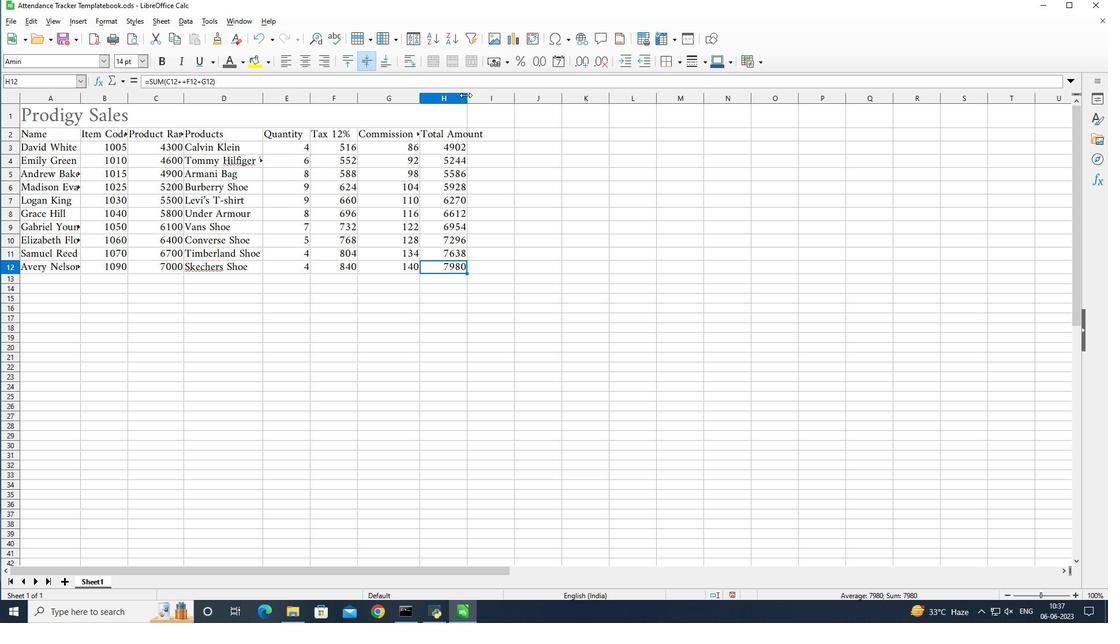 
Action: Mouse pressed left at (465, 96)
Screenshot: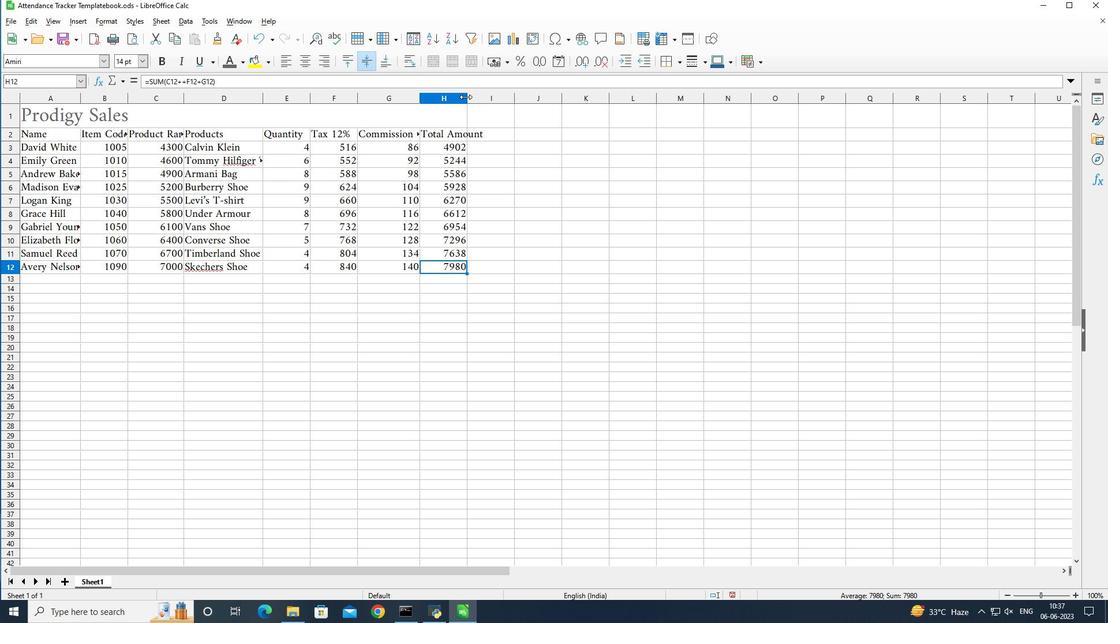 
Action: Mouse pressed left at (465, 96)
Screenshot: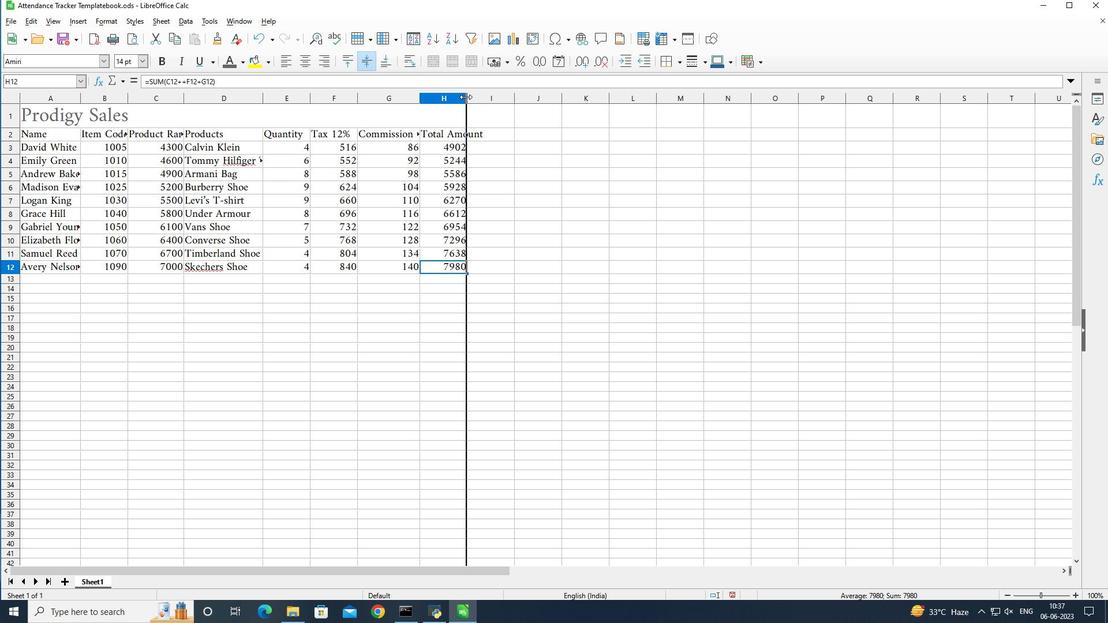 
Action: Mouse moved to (419, 98)
Screenshot: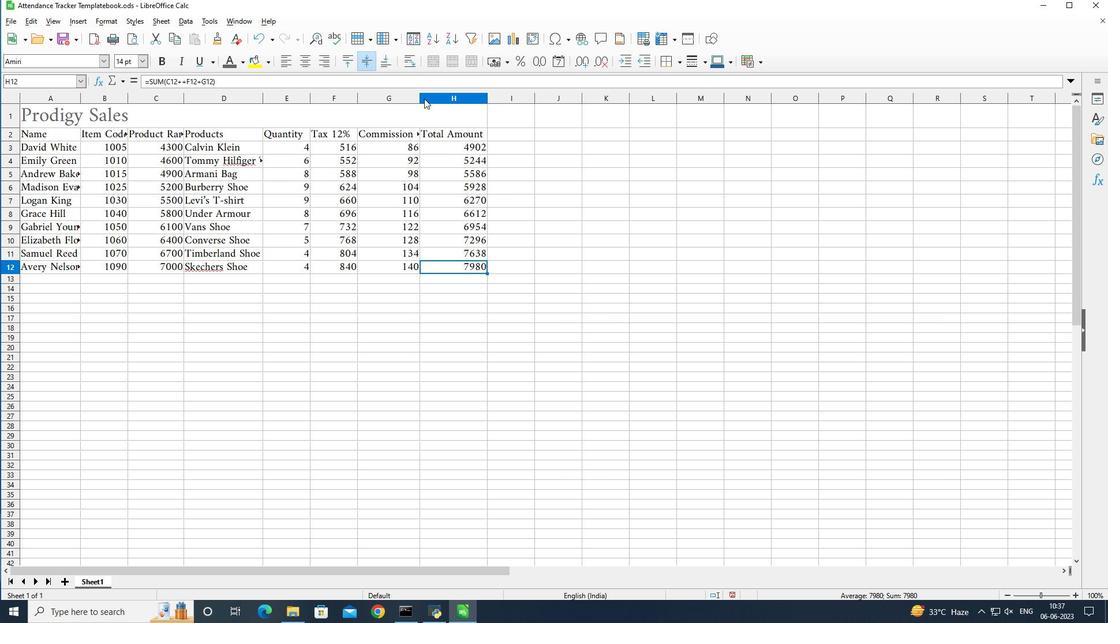 
Action: Mouse pressed left at (419, 98)
Screenshot: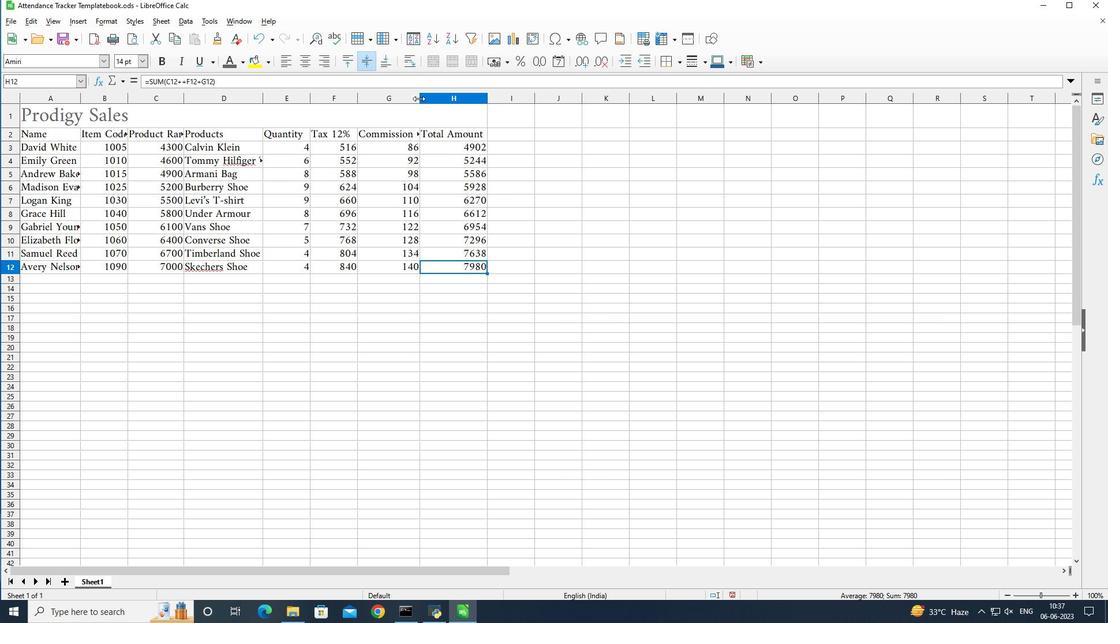 
Action: Mouse pressed left at (419, 98)
Screenshot: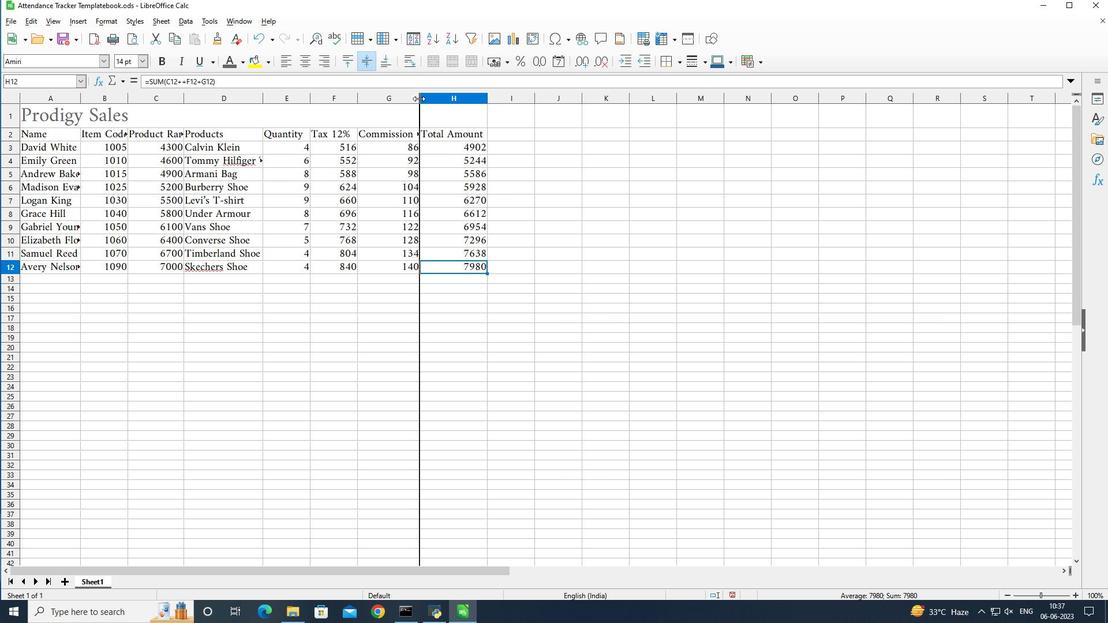 
Action: Mouse moved to (356, 100)
Screenshot: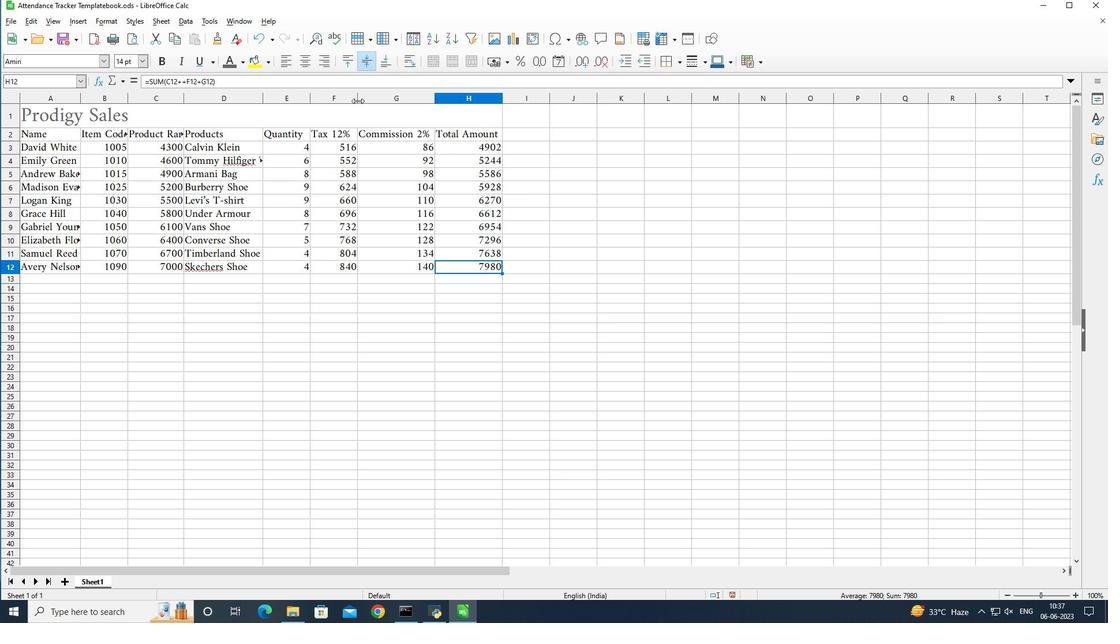 
Action: Mouse pressed left at (356, 100)
Screenshot: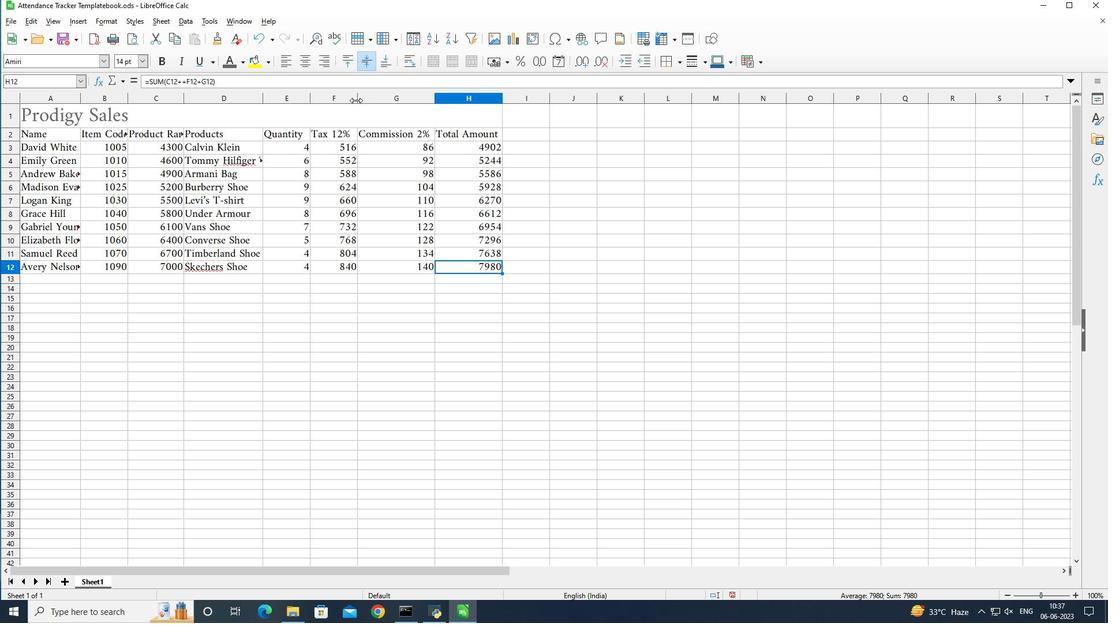 
Action: Mouse pressed left at (356, 100)
Screenshot: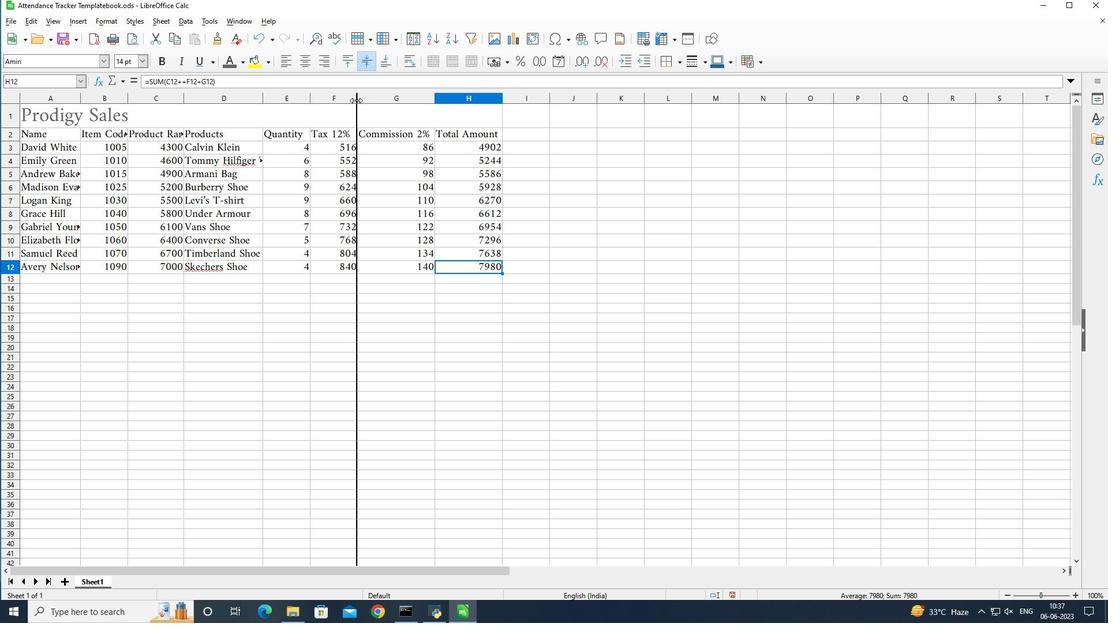 
Action: Mouse moved to (310, 95)
Screenshot: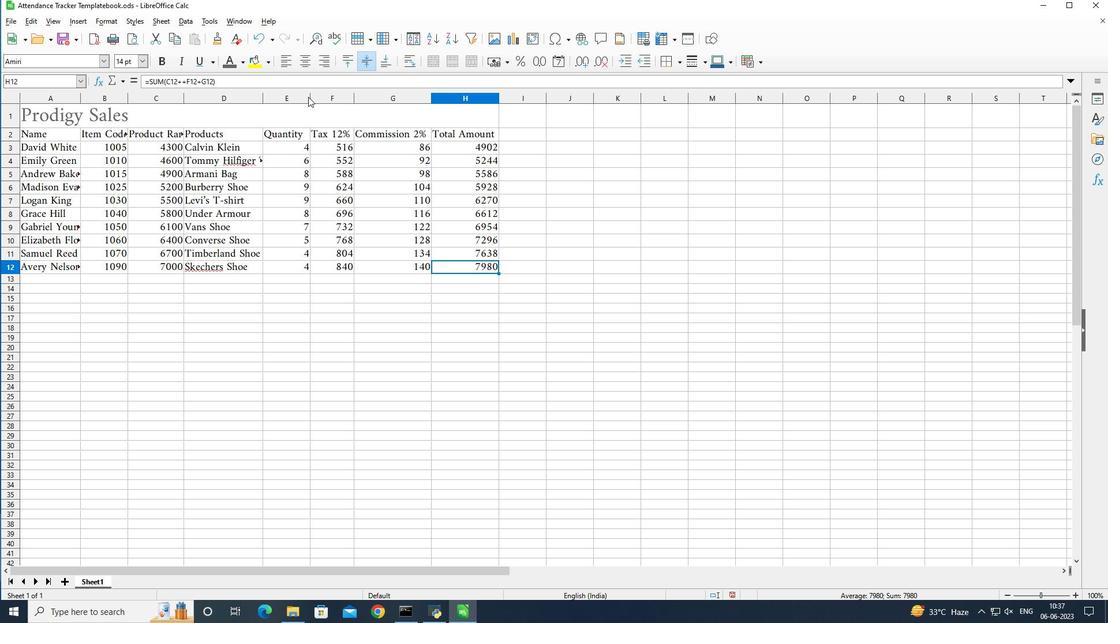 
Action: Mouse pressed left at (310, 95)
Screenshot: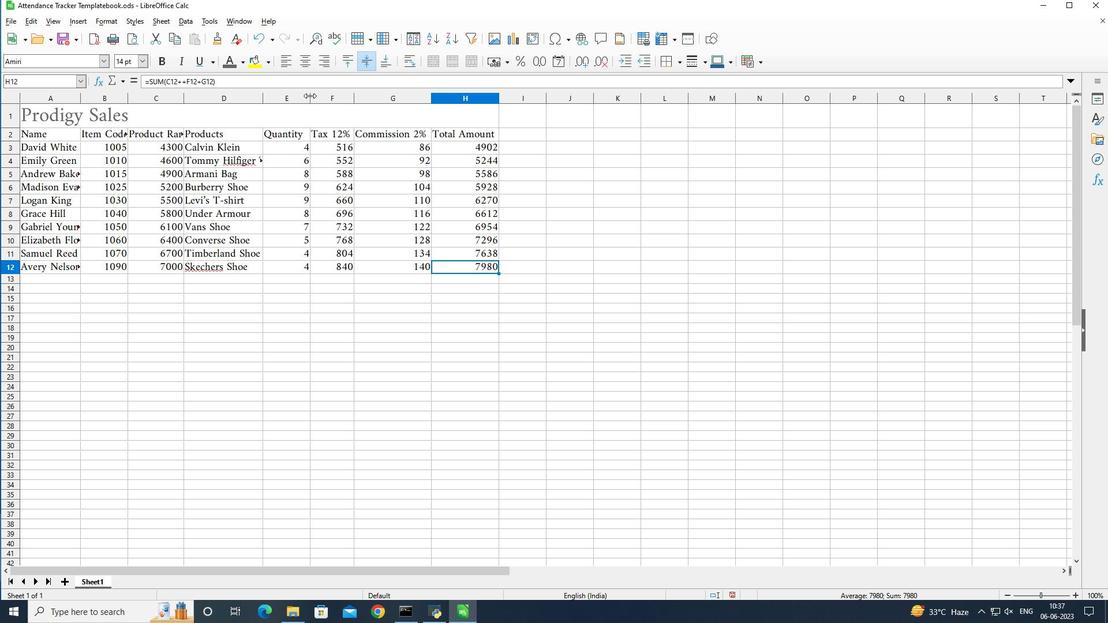 
Action: Mouse pressed left at (310, 95)
Screenshot: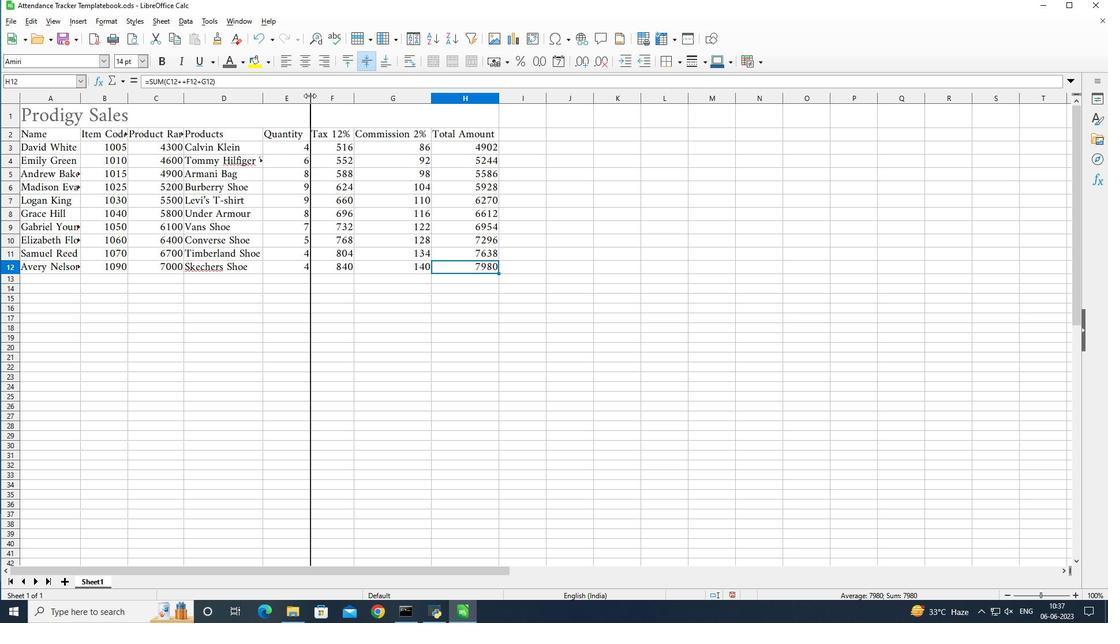 
Action: Mouse moved to (261, 97)
Screenshot: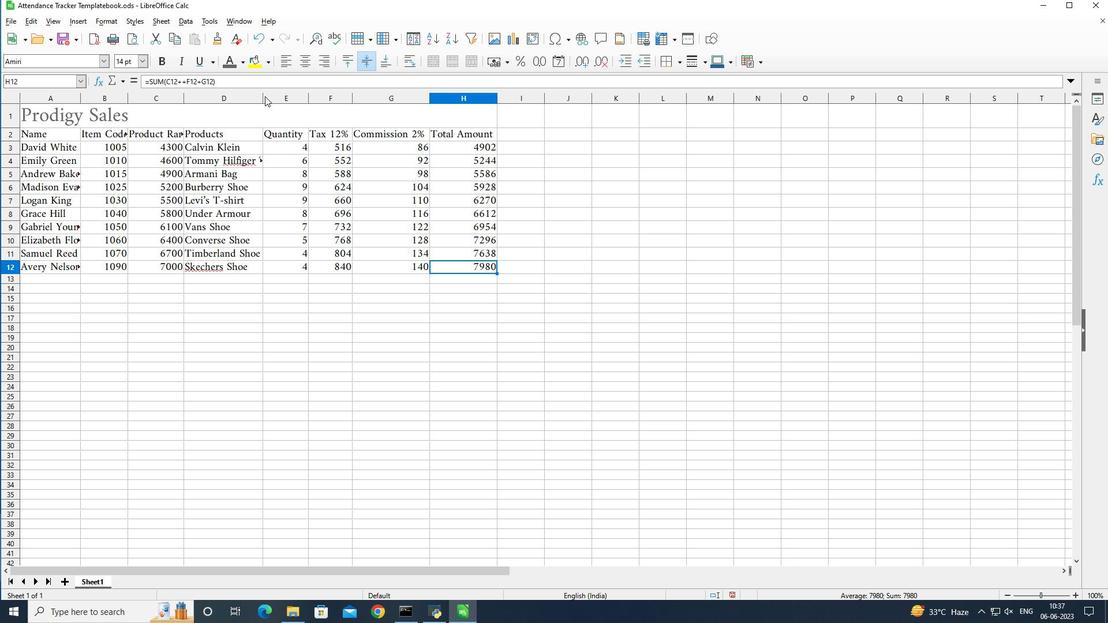 
Action: Mouse pressed left at (261, 97)
Screenshot: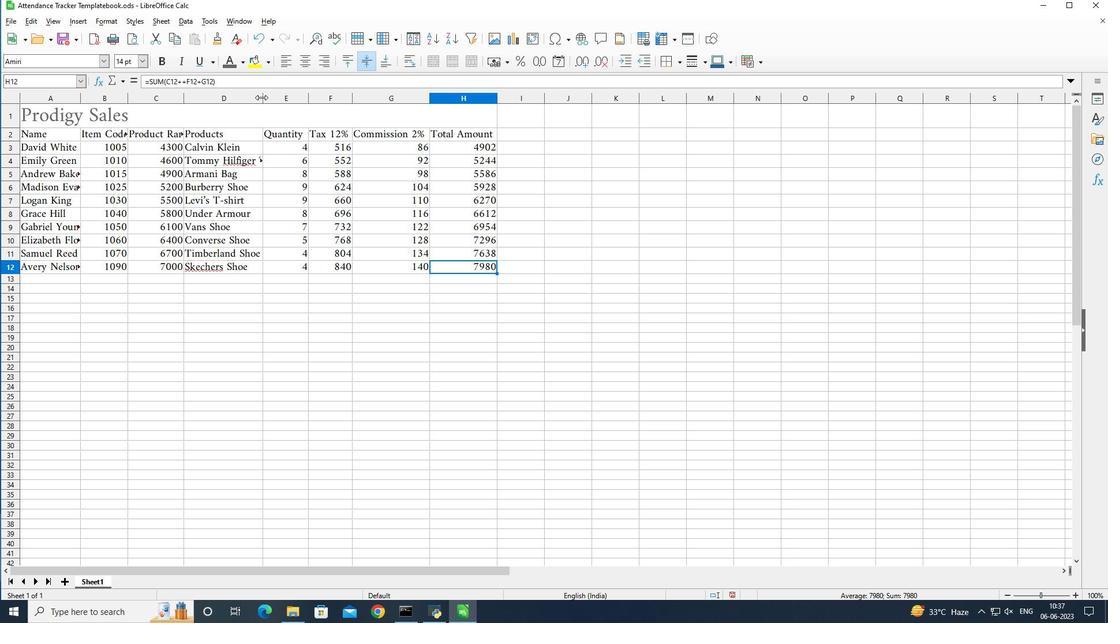 
Action: Mouse pressed left at (261, 97)
Screenshot: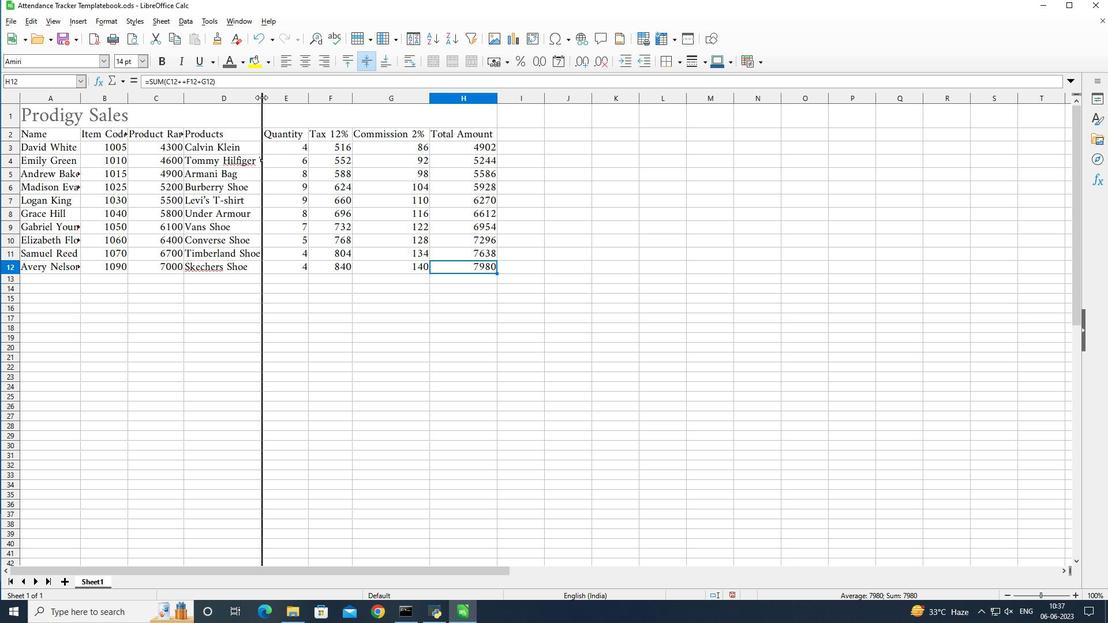 
Action: Mouse moved to (184, 96)
Screenshot: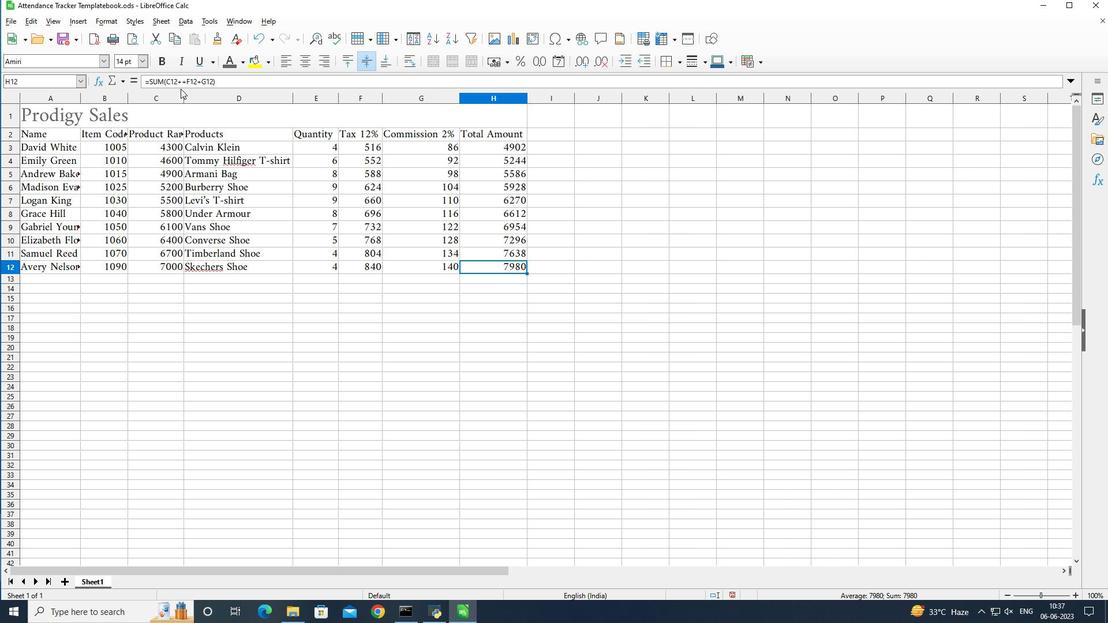 
Action: Mouse pressed left at (184, 96)
Screenshot: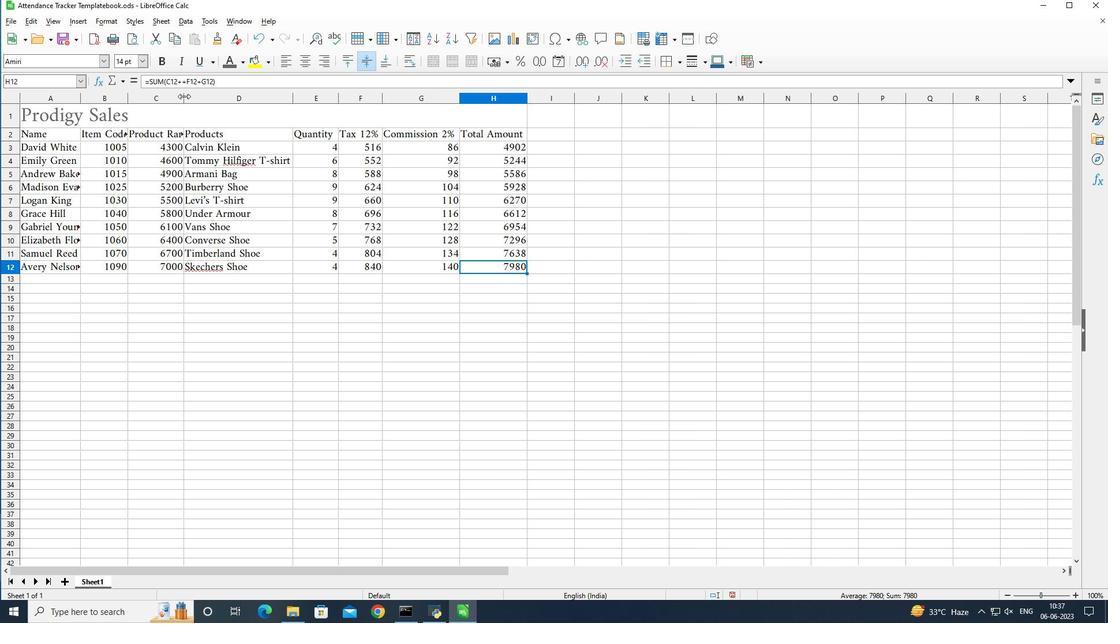 
Action: Mouse pressed left at (184, 96)
Screenshot: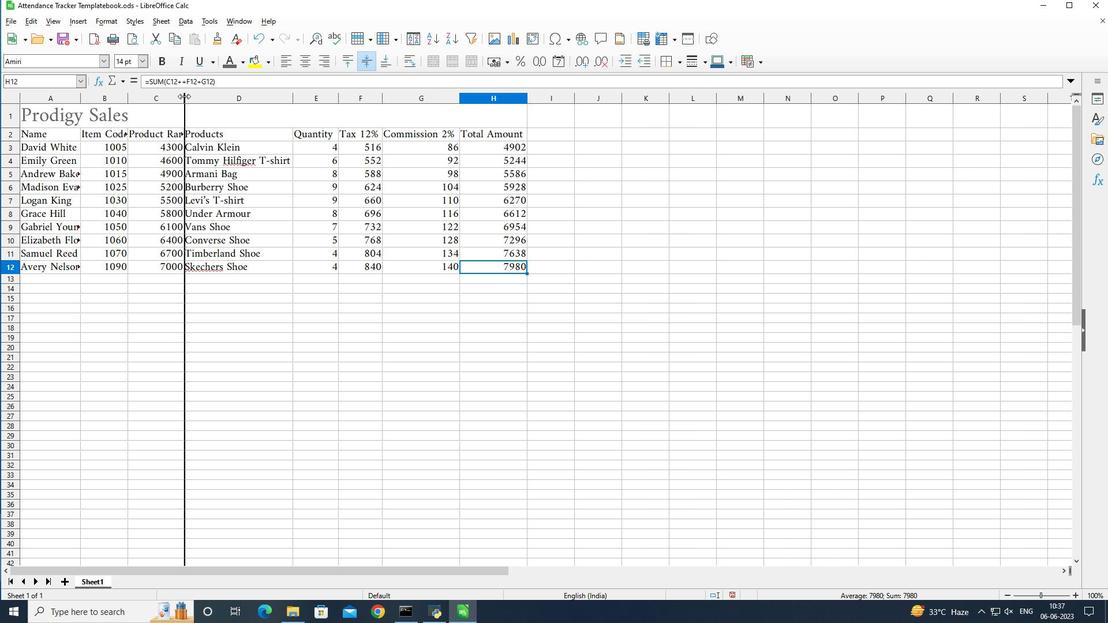 
Action: Mouse moved to (127, 101)
Screenshot: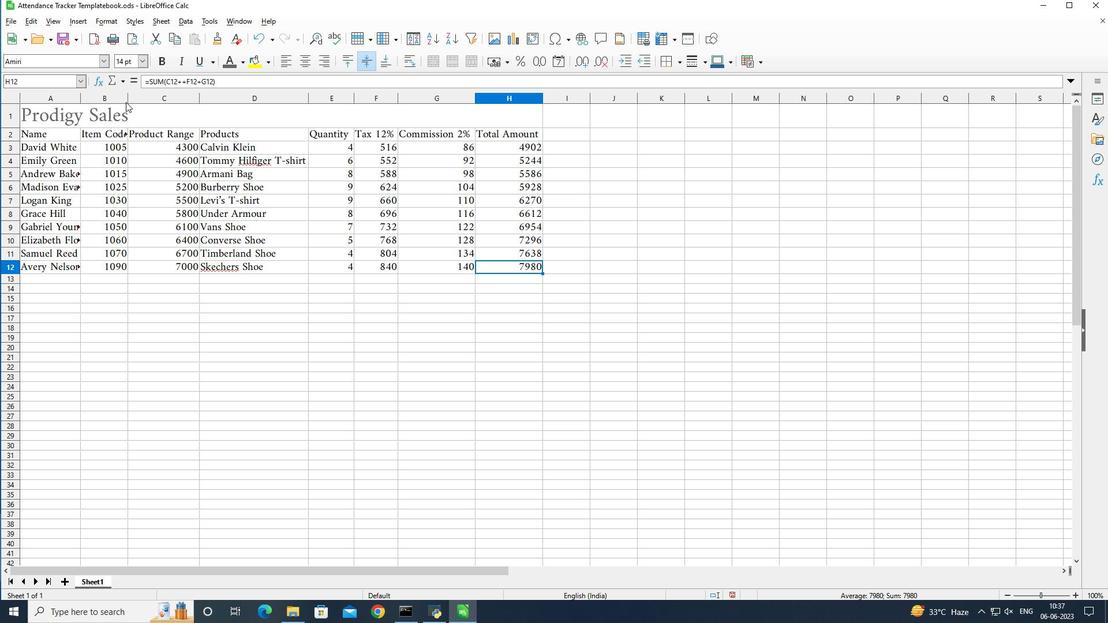 
Action: Mouse pressed left at (127, 101)
Screenshot: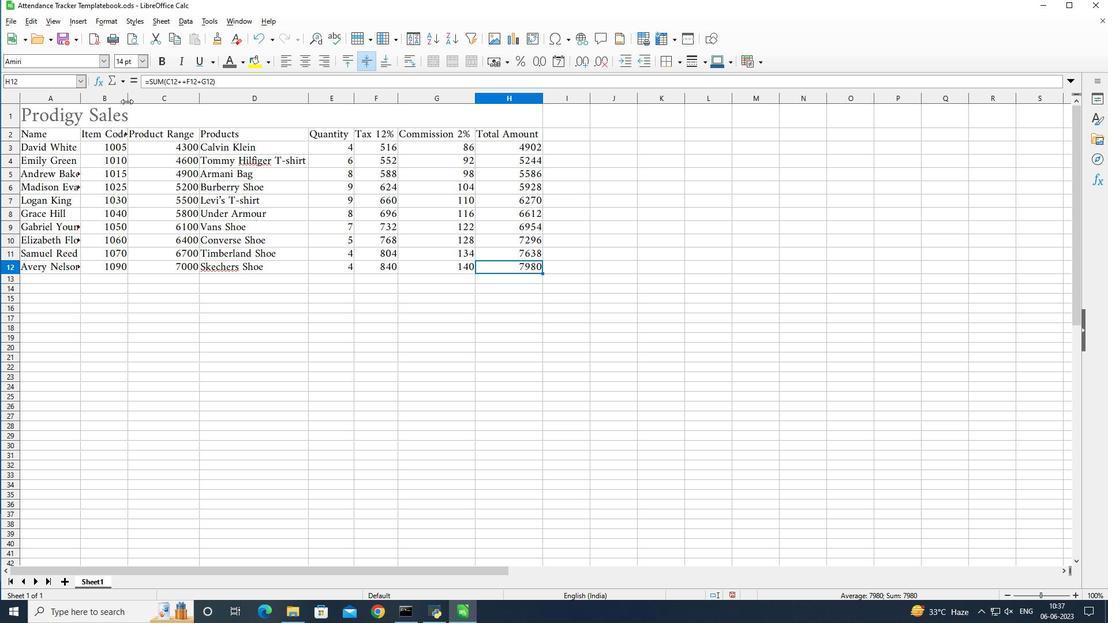 
Action: Mouse pressed left at (127, 101)
Screenshot: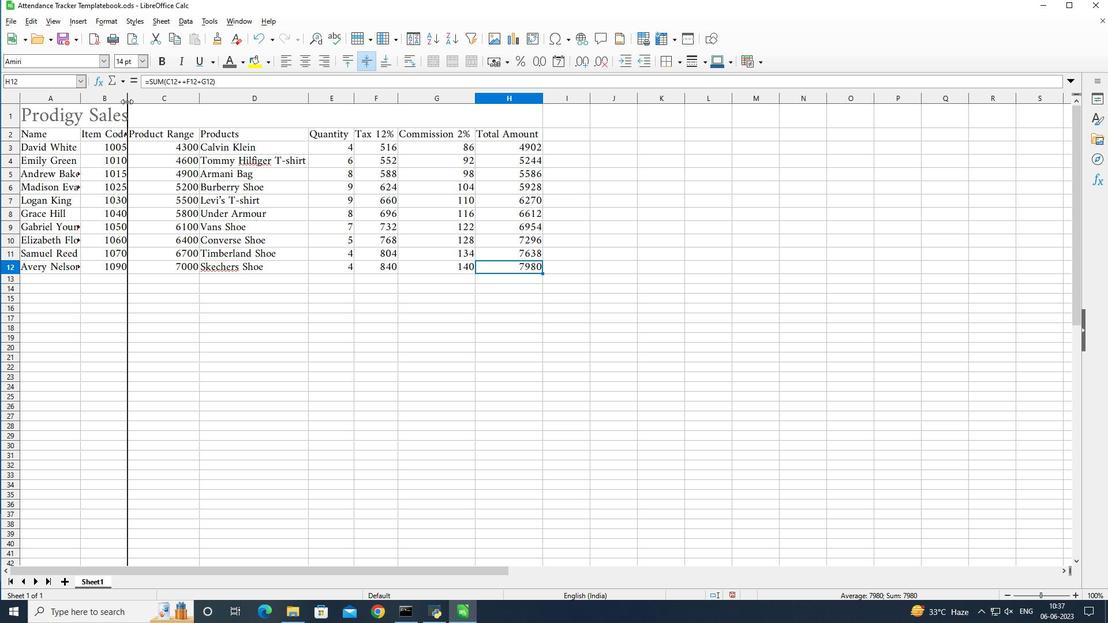 
Action: Mouse moved to (81, 98)
Screenshot: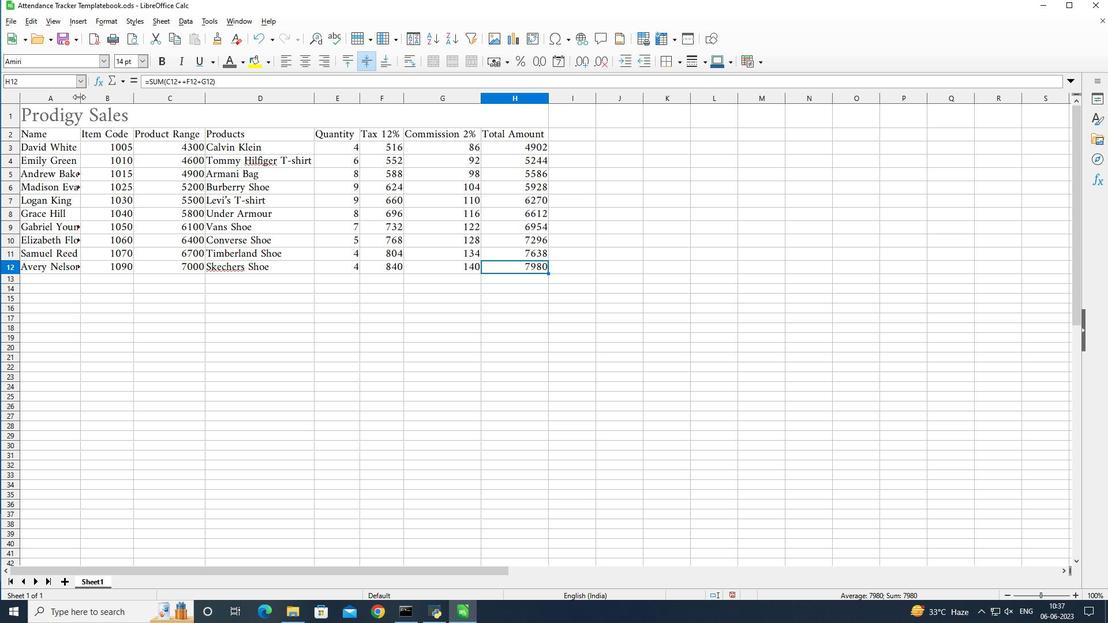 
Action: Mouse pressed left at (81, 98)
Screenshot: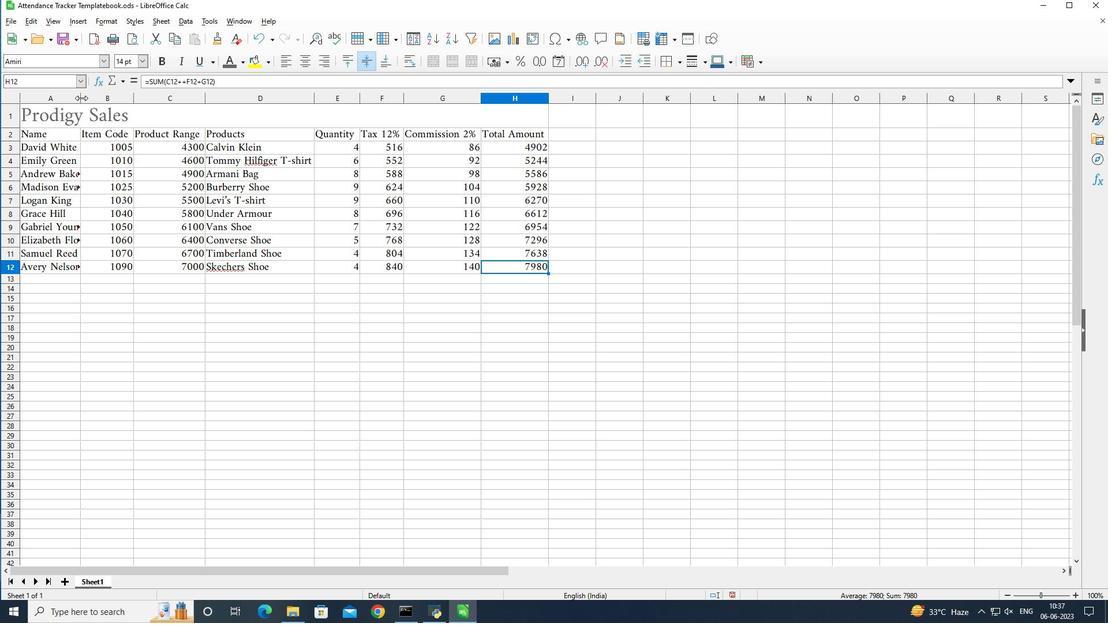 
Action: Mouse pressed left at (81, 98)
Screenshot: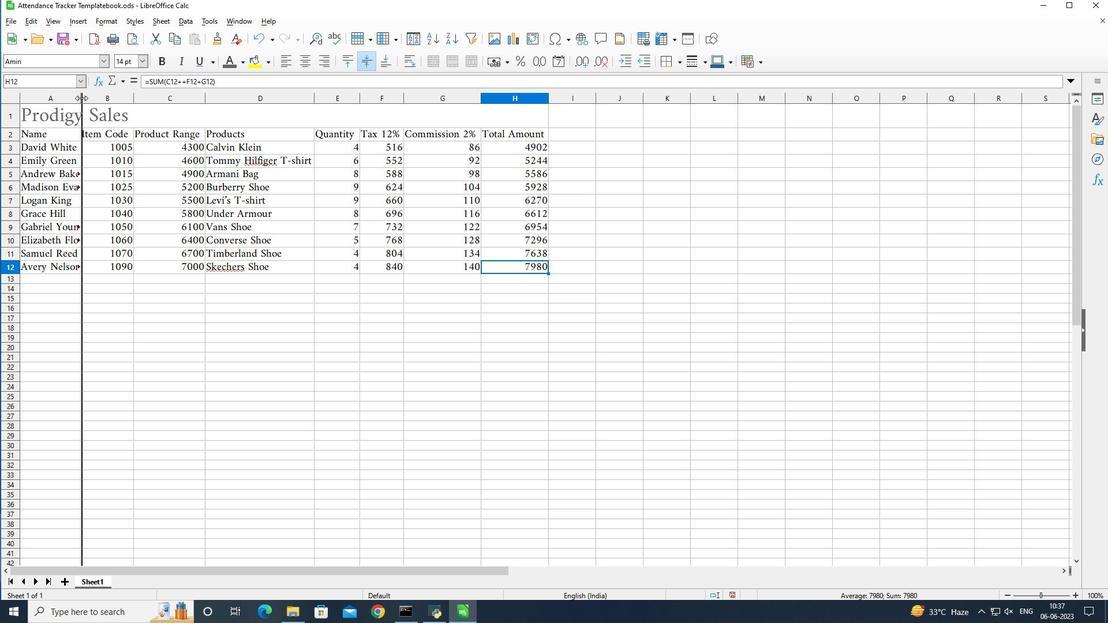 
Action: Mouse moved to (559, 277)
Screenshot: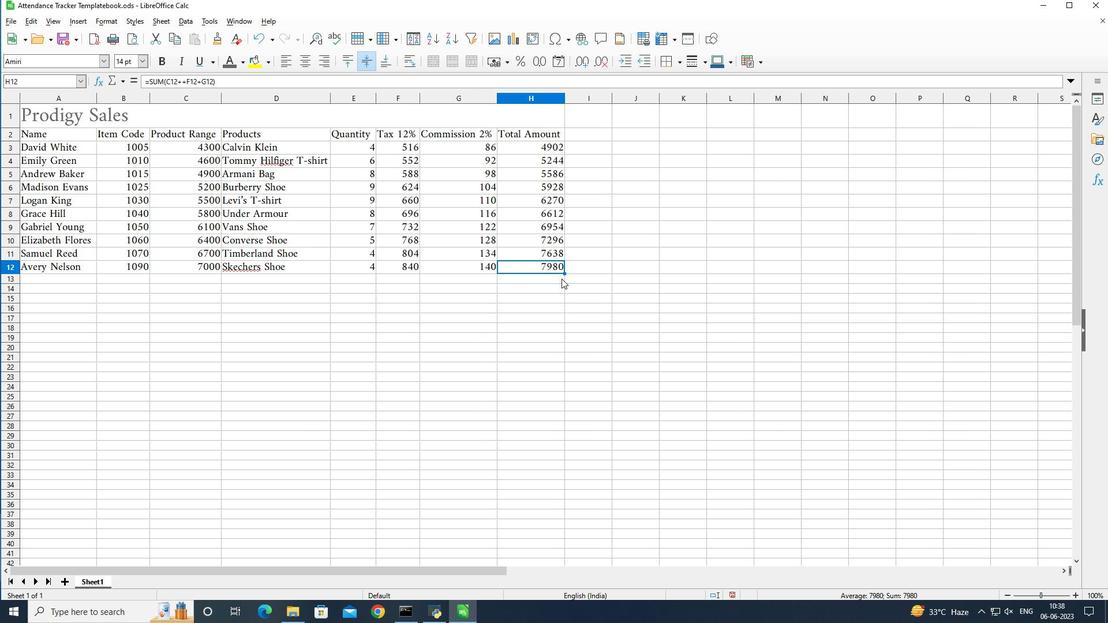 
